 Task: Create a rule when a due date between working days from now is set on a card by anyone except me.
Action: Mouse pressed left at (896, 263)
Screenshot: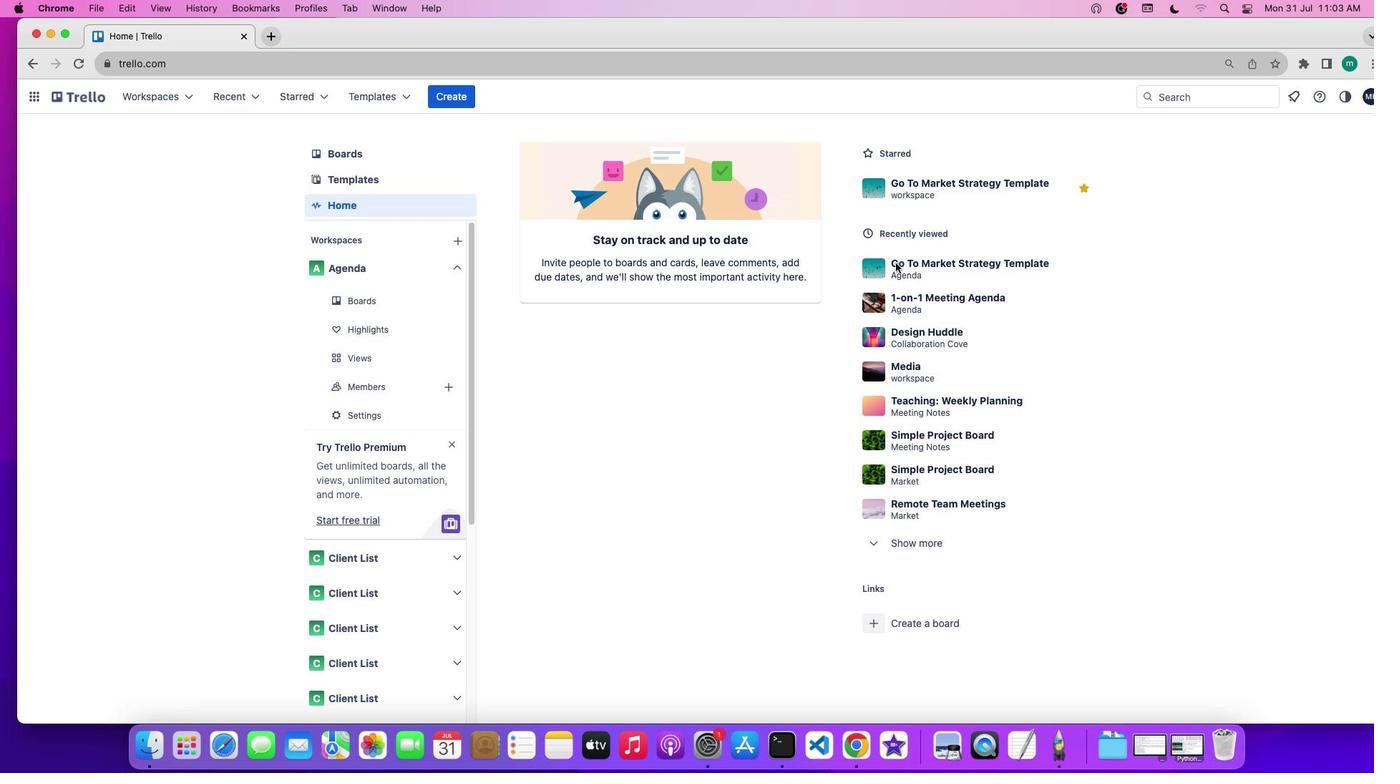
Action: Mouse pressed left at (896, 263)
Screenshot: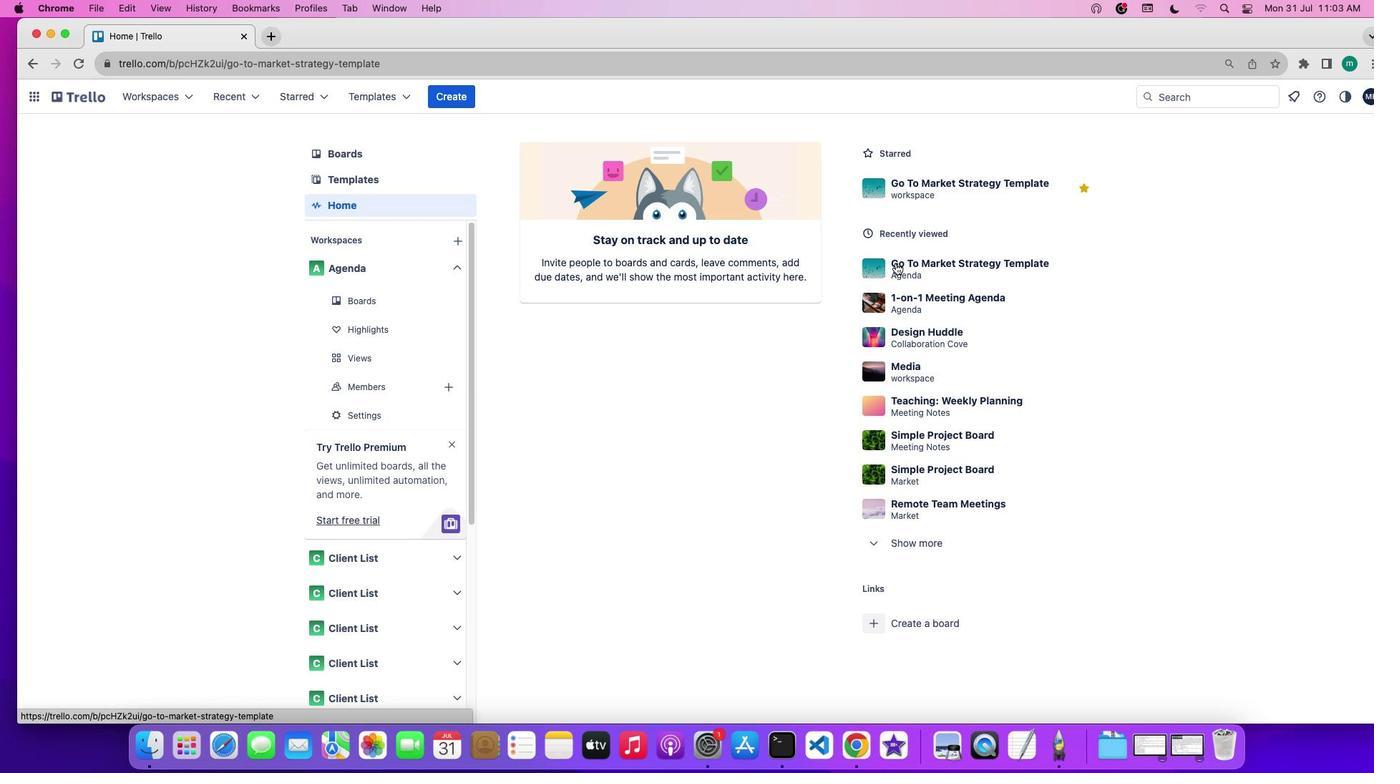 
Action: Mouse moved to (1241, 300)
Screenshot: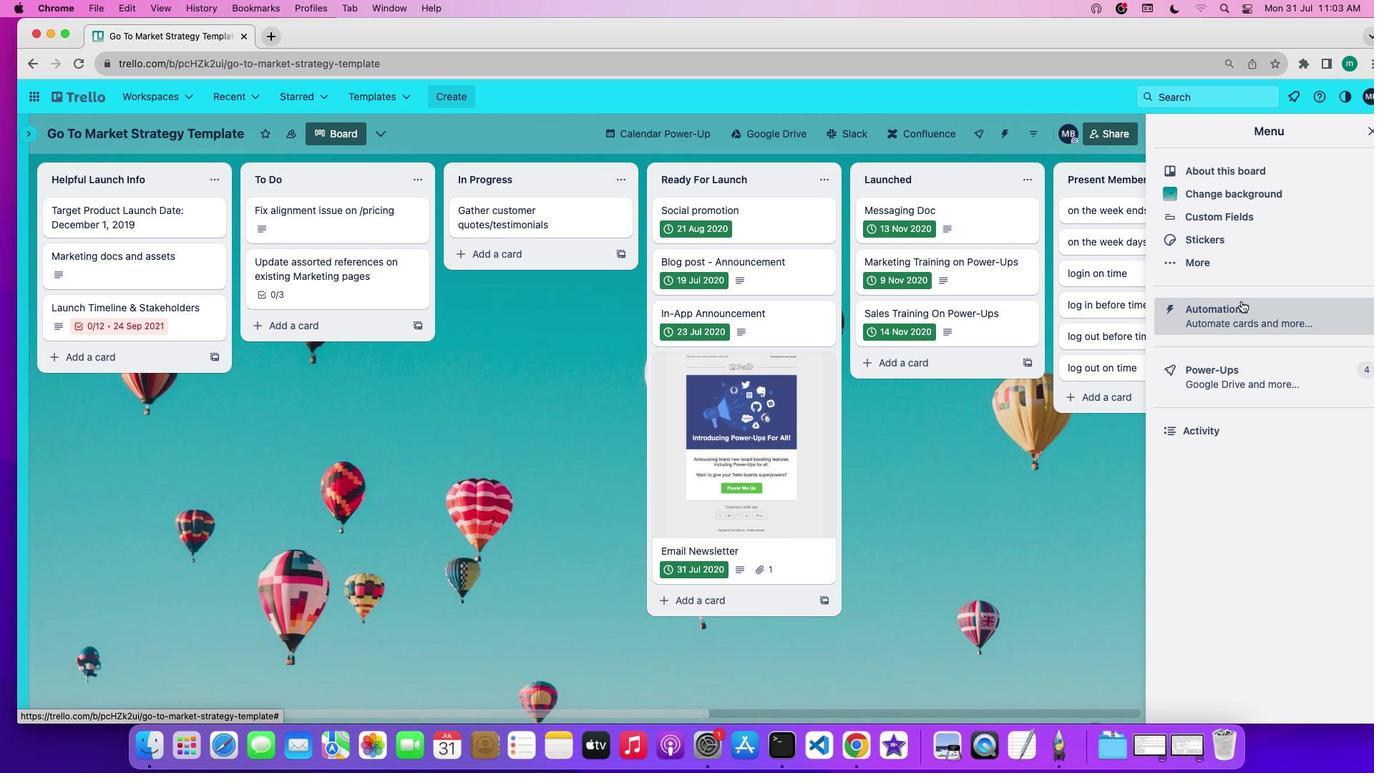 
Action: Mouse pressed left at (1241, 300)
Screenshot: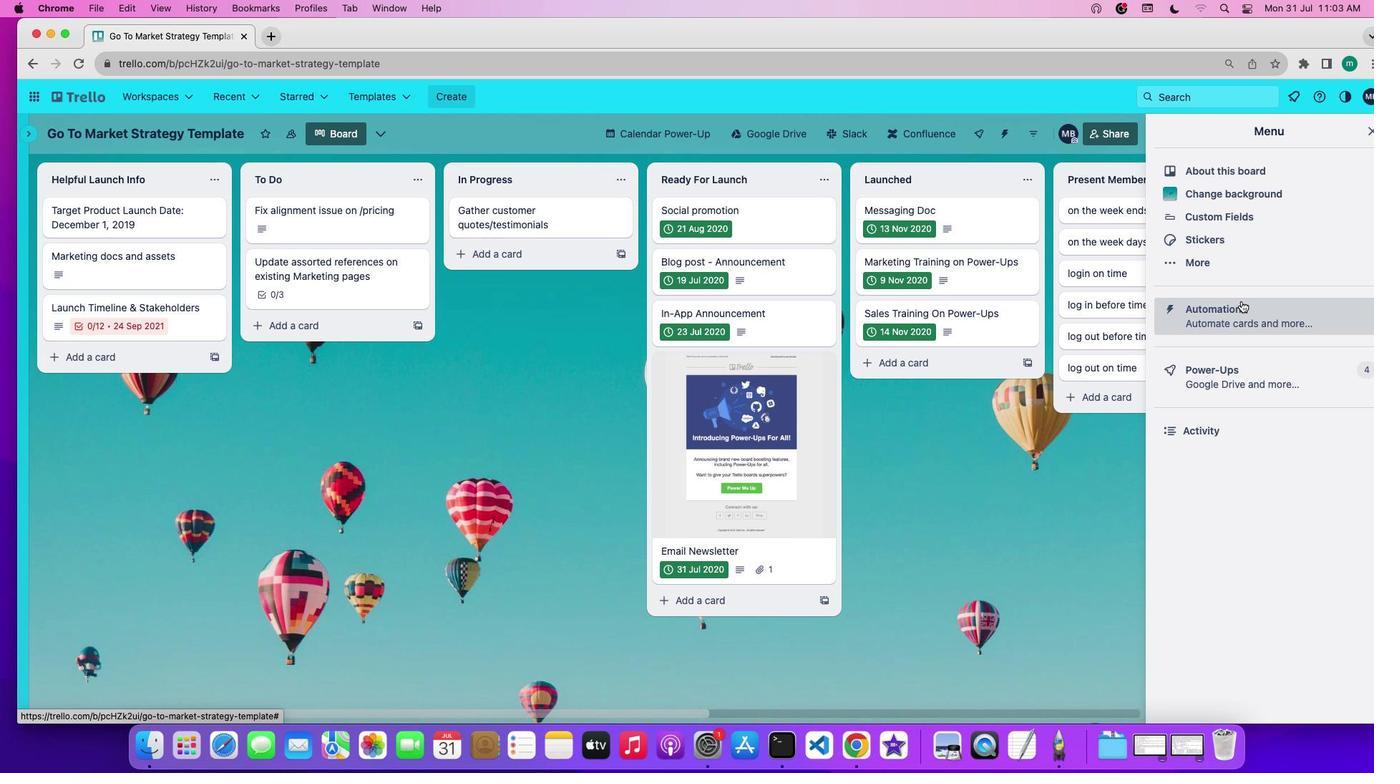 
Action: Mouse moved to (121, 269)
Screenshot: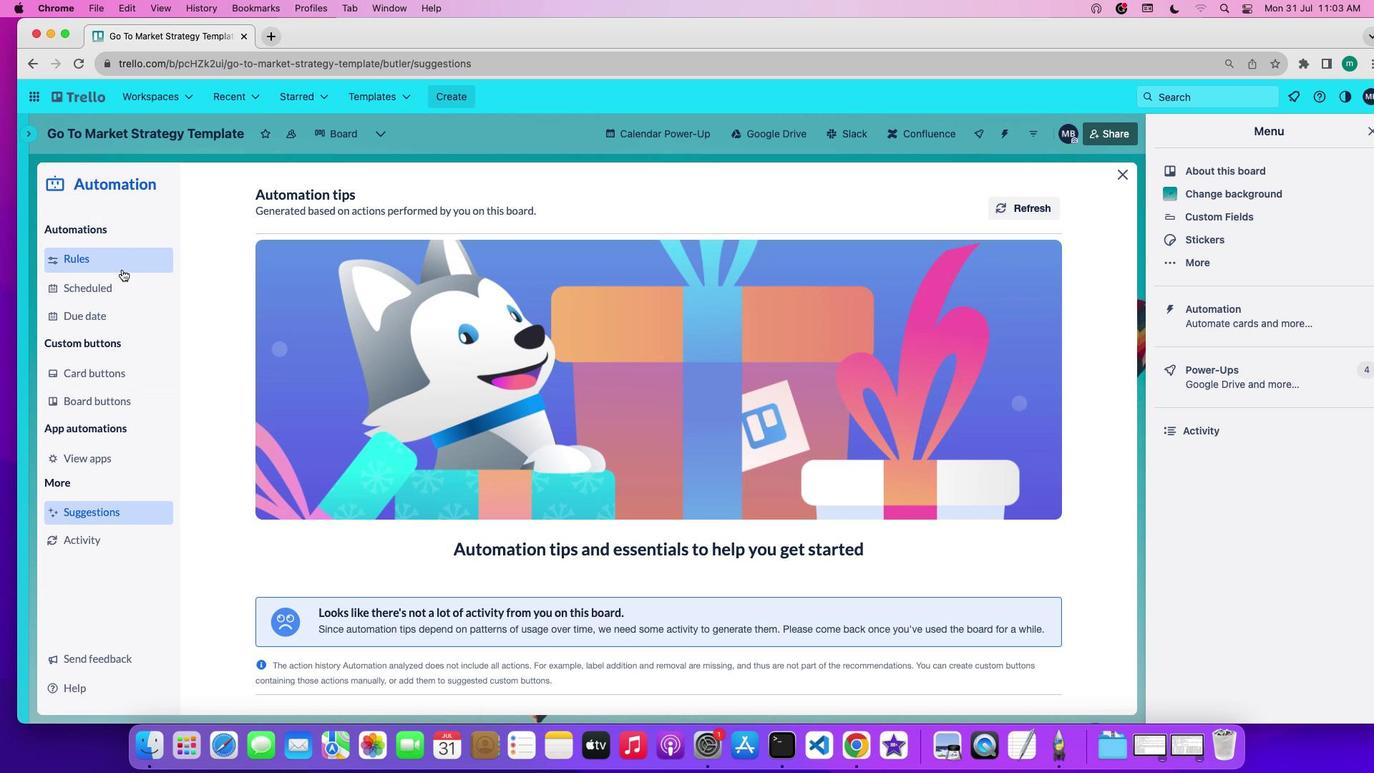
Action: Mouse pressed left at (121, 269)
Screenshot: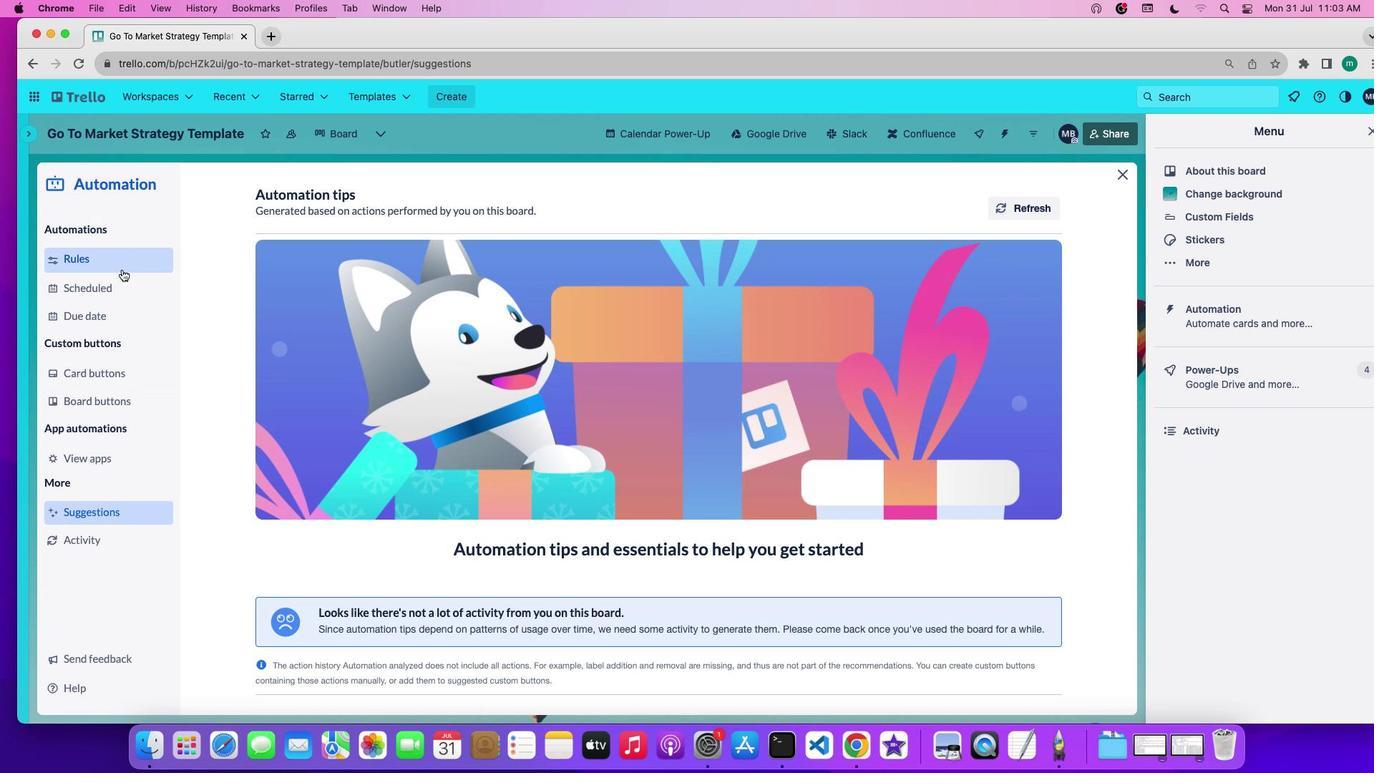 
Action: Mouse moved to (340, 506)
Screenshot: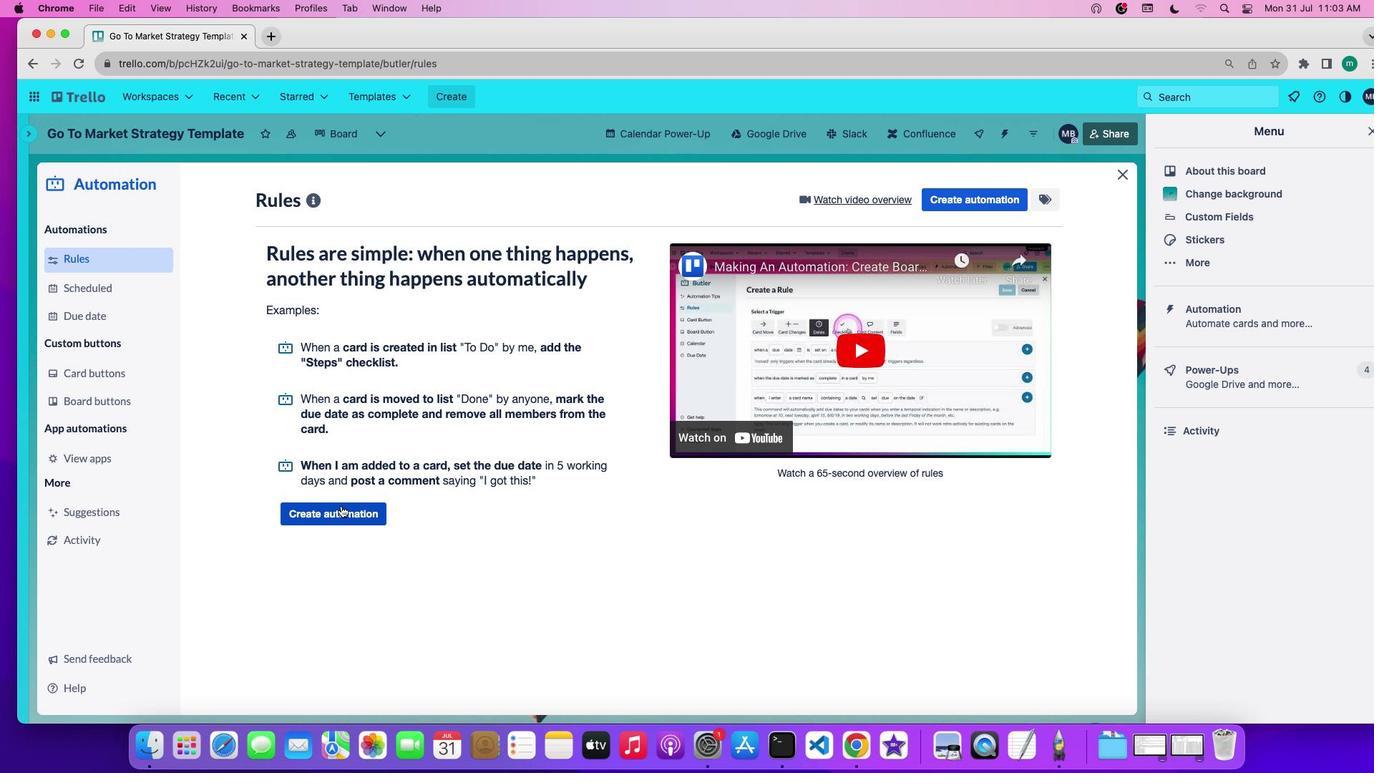 
Action: Mouse pressed left at (340, 506)
Screenshot: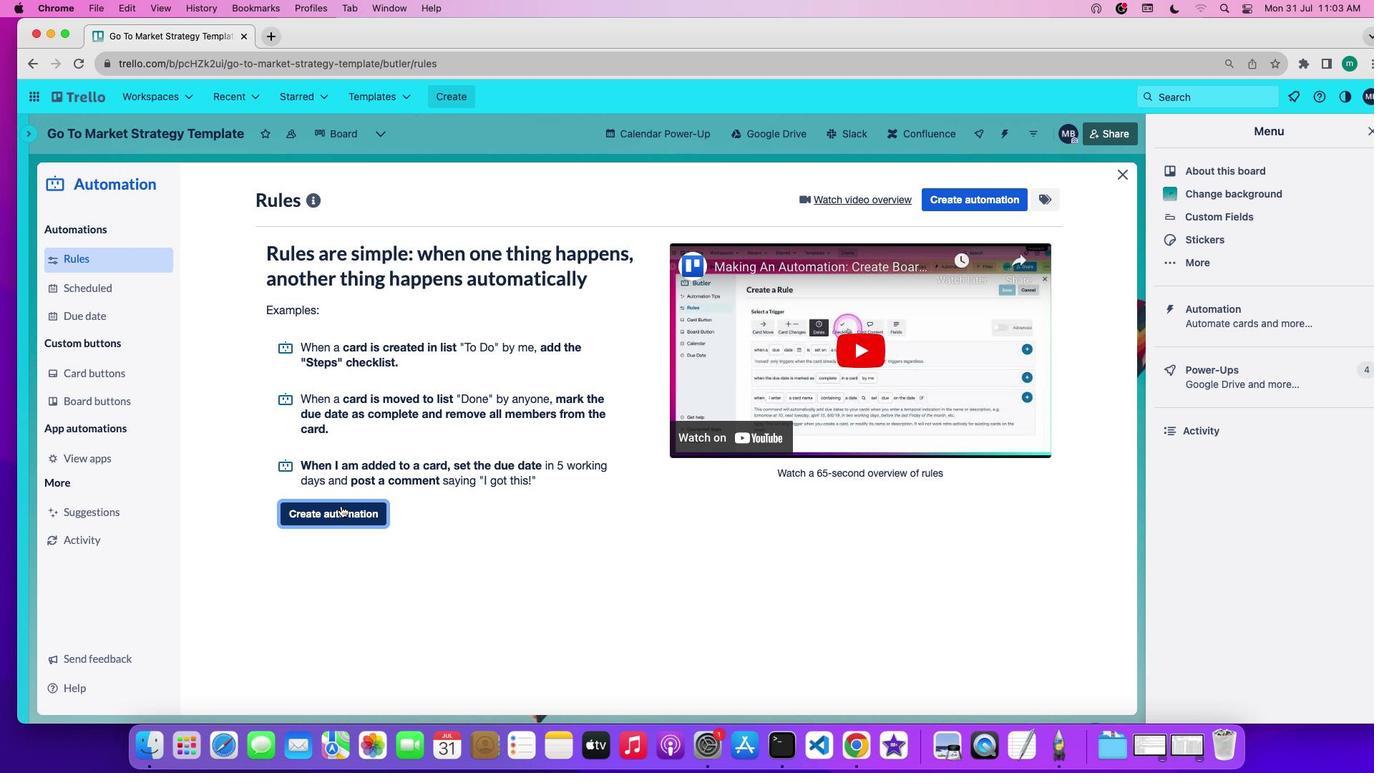
Action: Mouse moved to (670, 341)
Screenshot: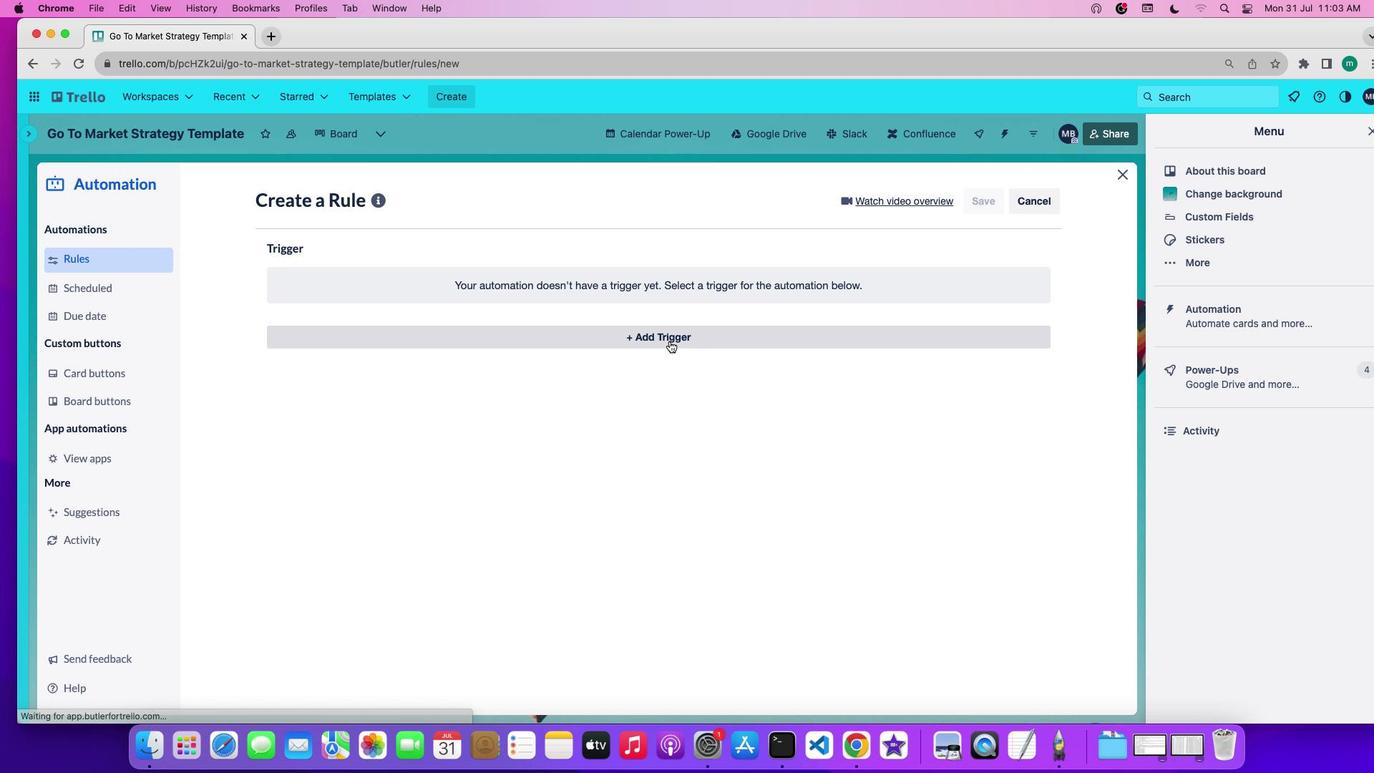 
Action: Mouse pressed left at (670, 341)
Screenshot: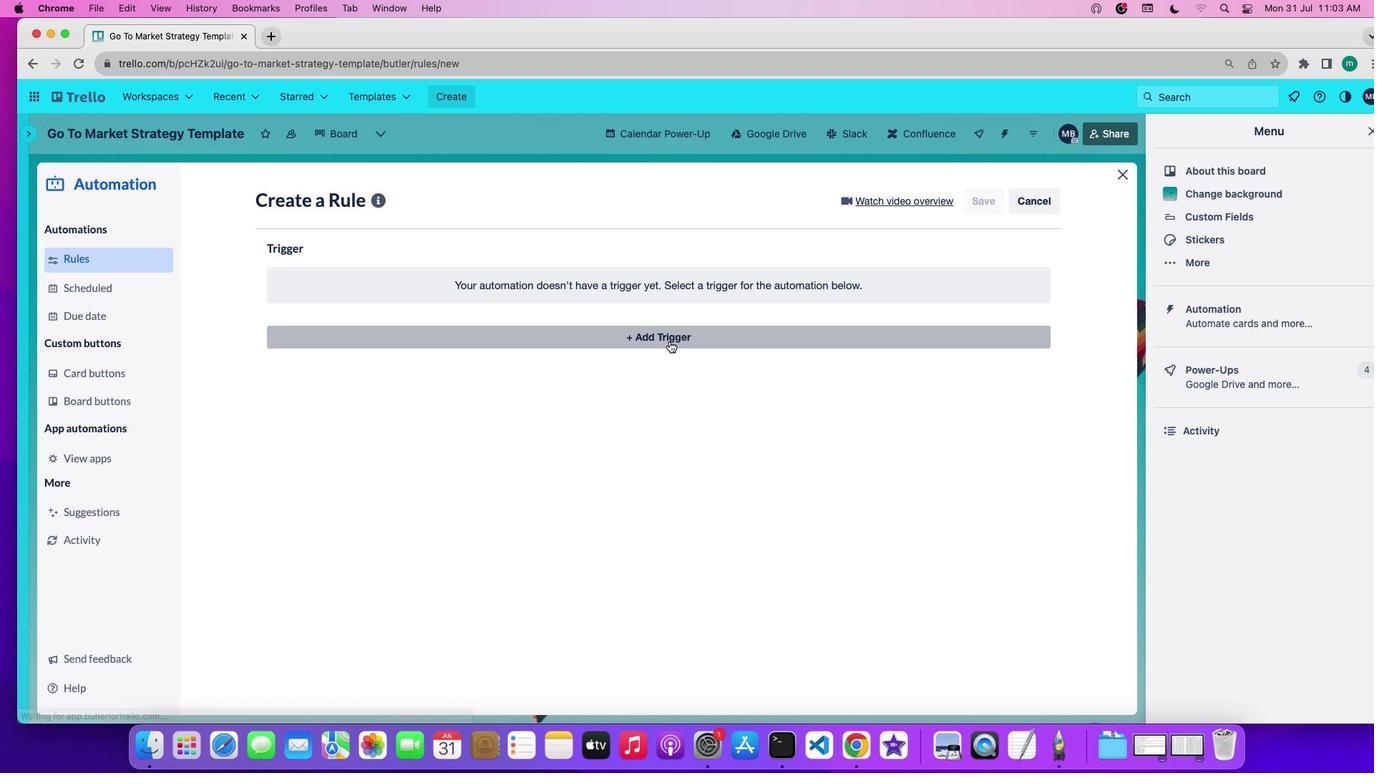 
Action: Mouse moved to (427, 382)
Screenshot: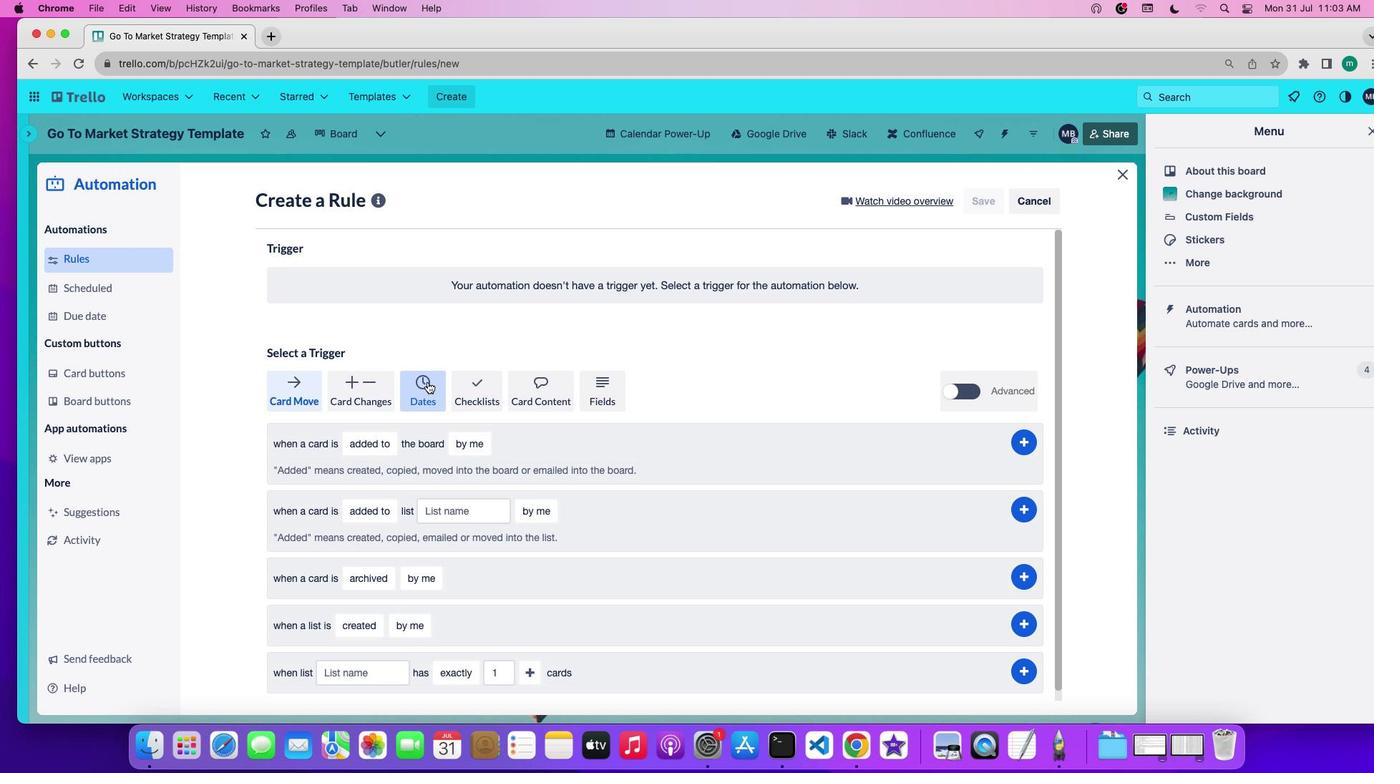 
Action: Mouse pressed left at (427, 382)
Screenshot: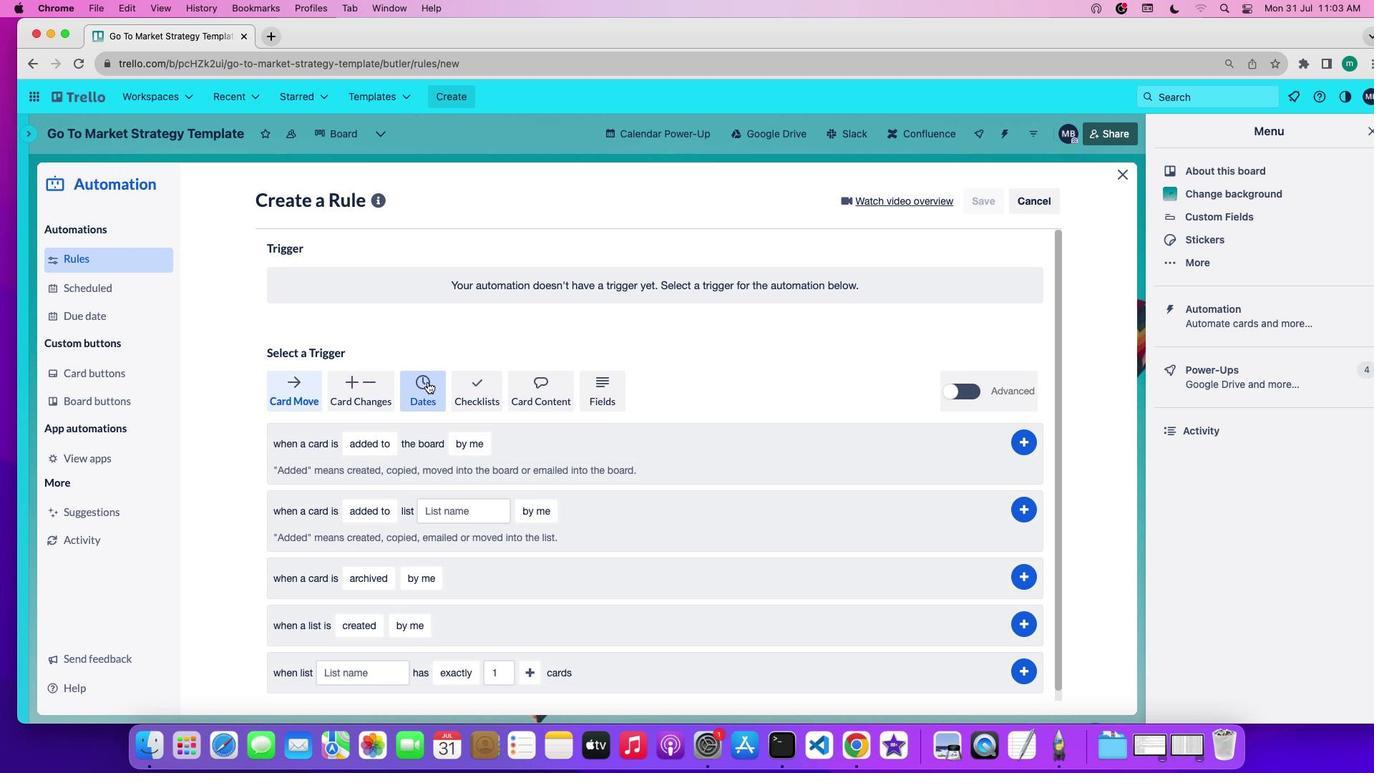
Action: Mouse moved to (327, 440)
Screenshot: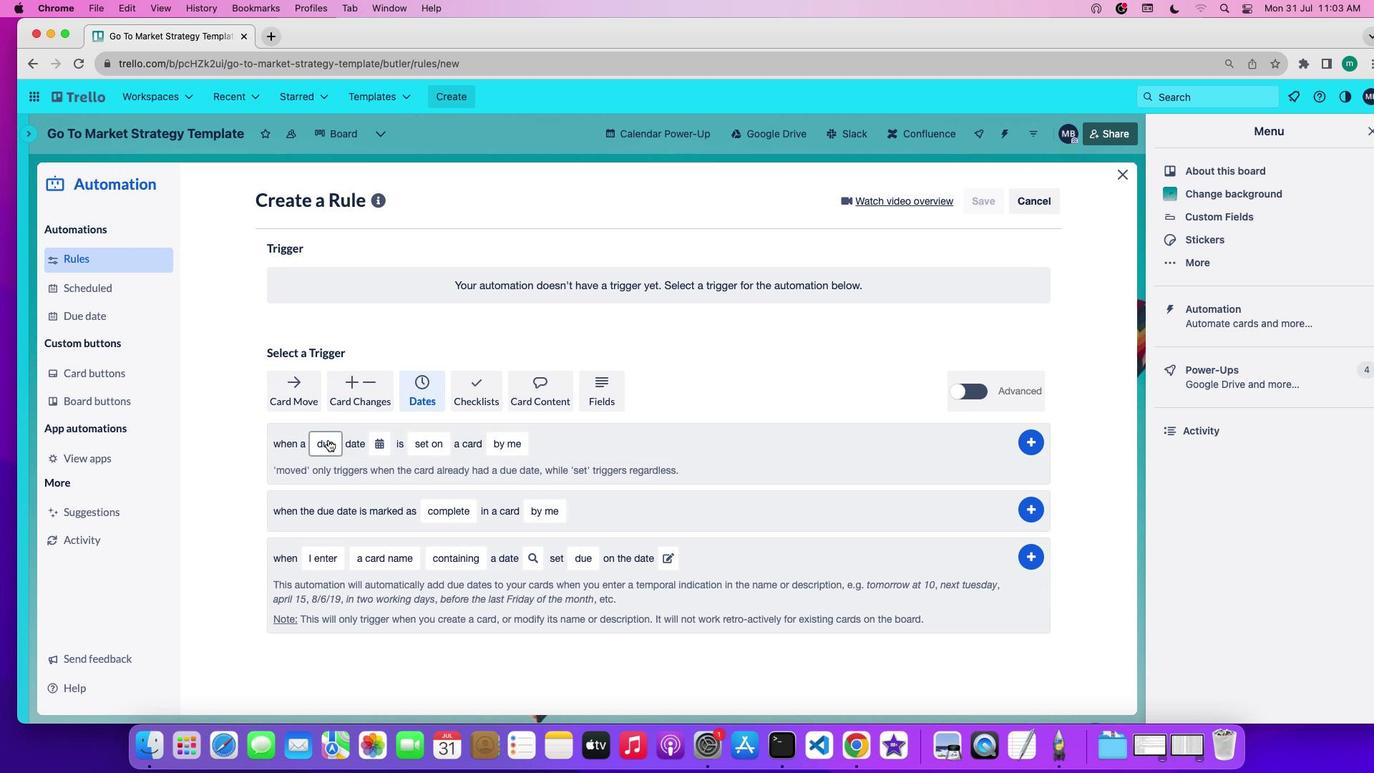 
Action: Mouse pressed left at (327, 440)
Screenshot: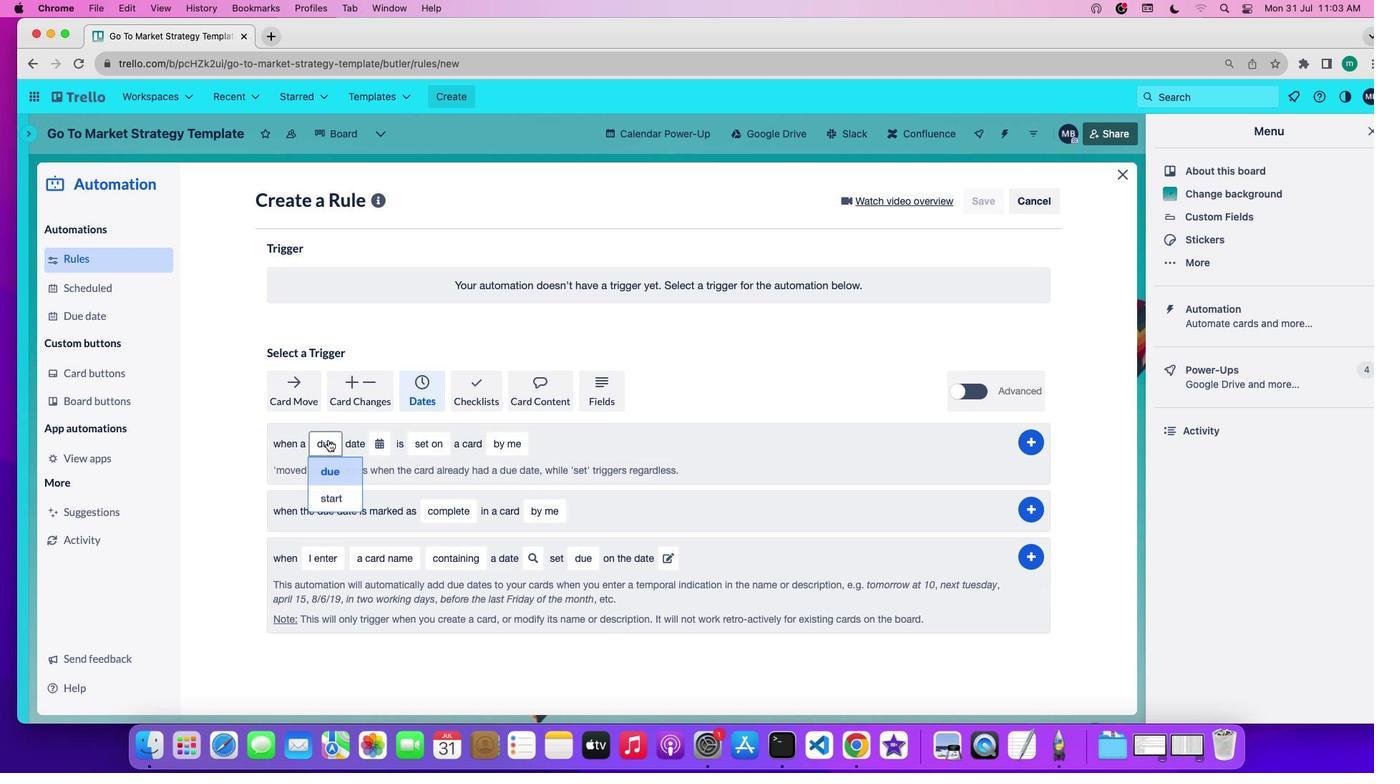 
Action: Mouse moved to (328, 473)
Screenshot: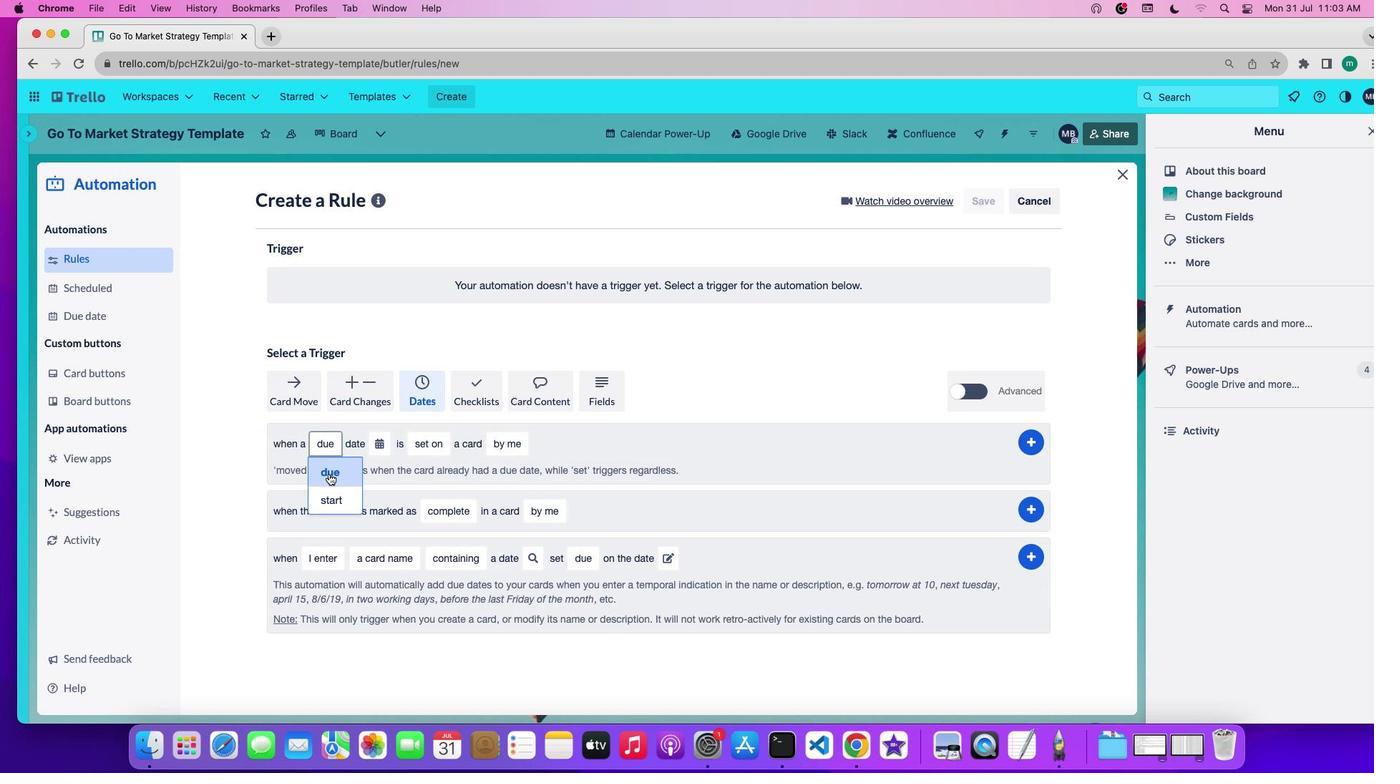 
Action: Mouse pressed left at (328, 473)
Screenshot: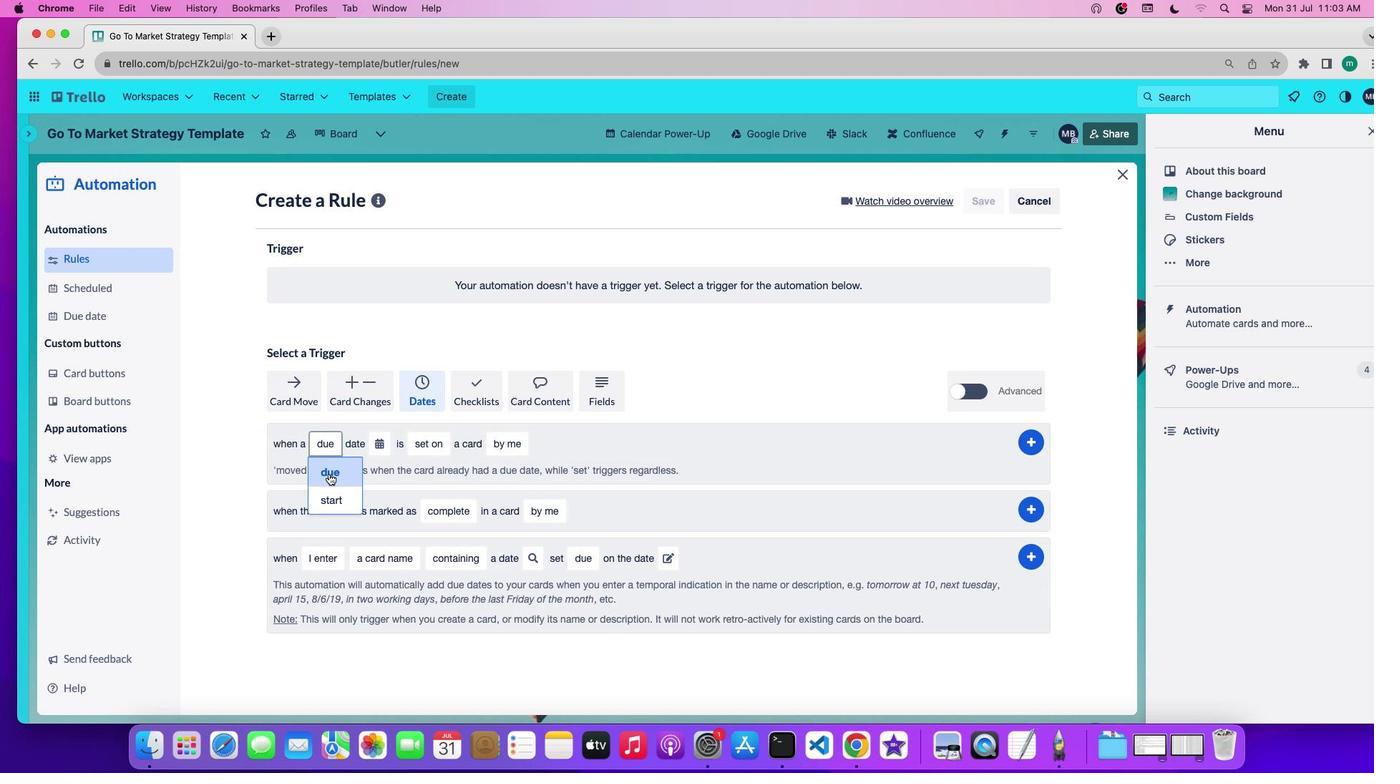 
Action: Mouse moved to (374, 446)
Screenshot: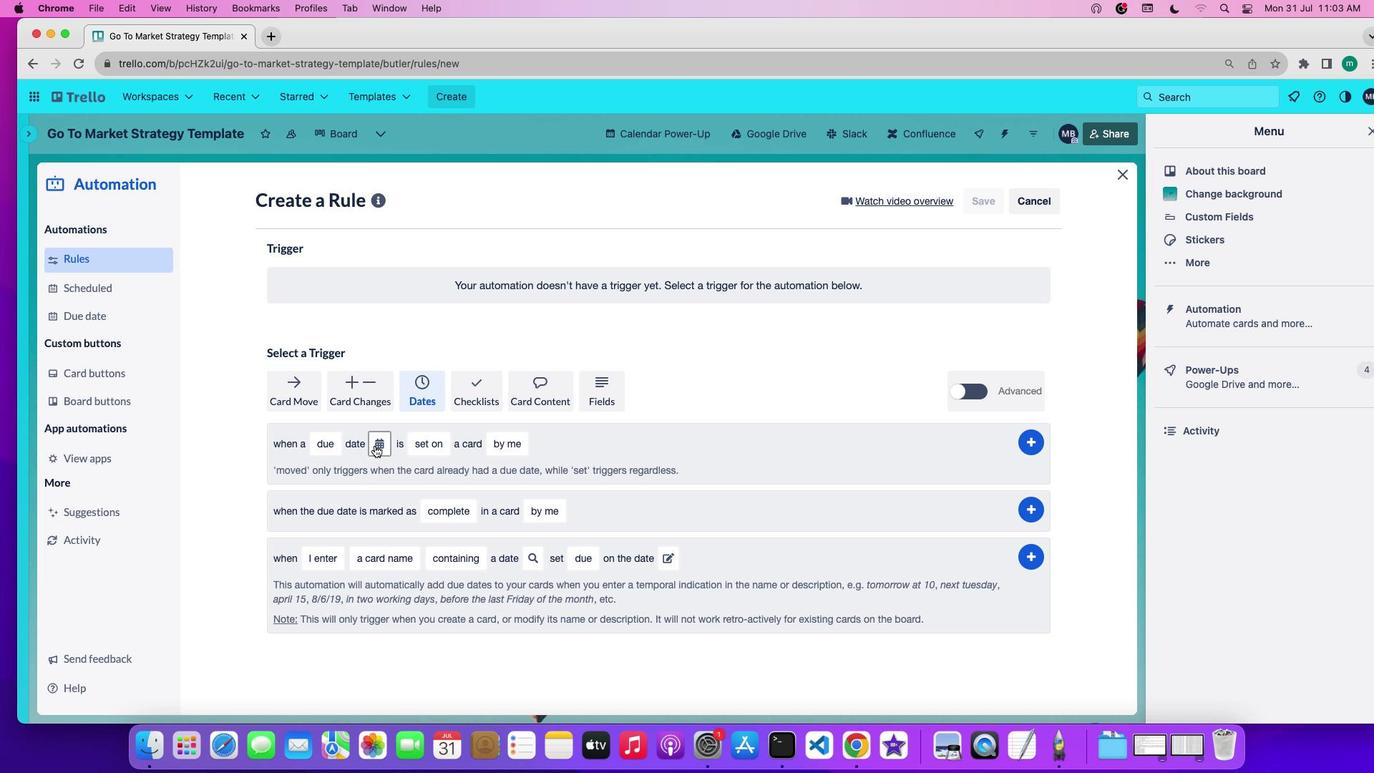
Action: Mouse pressed left at (374, 446)
Screenshot: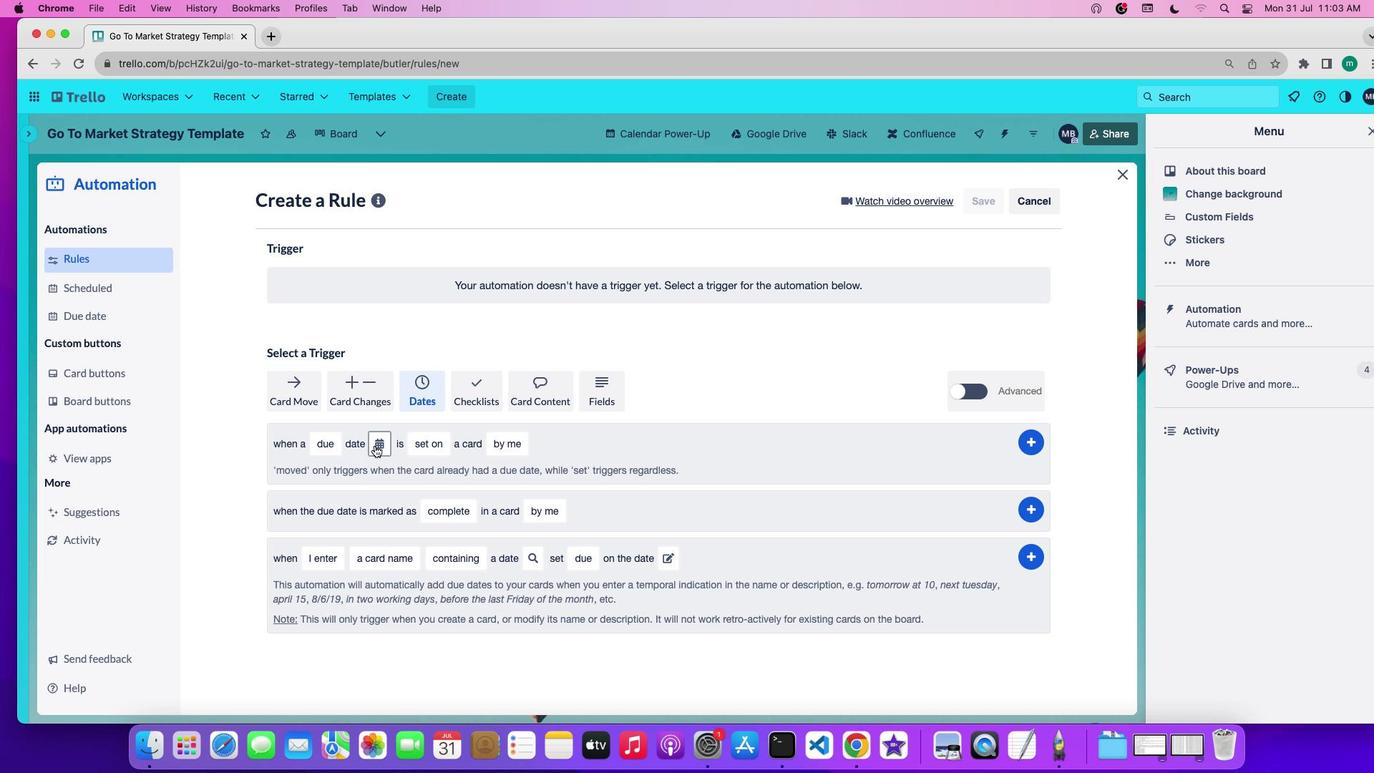 
Action: Mouse moved to (415, 637)
Screenshot: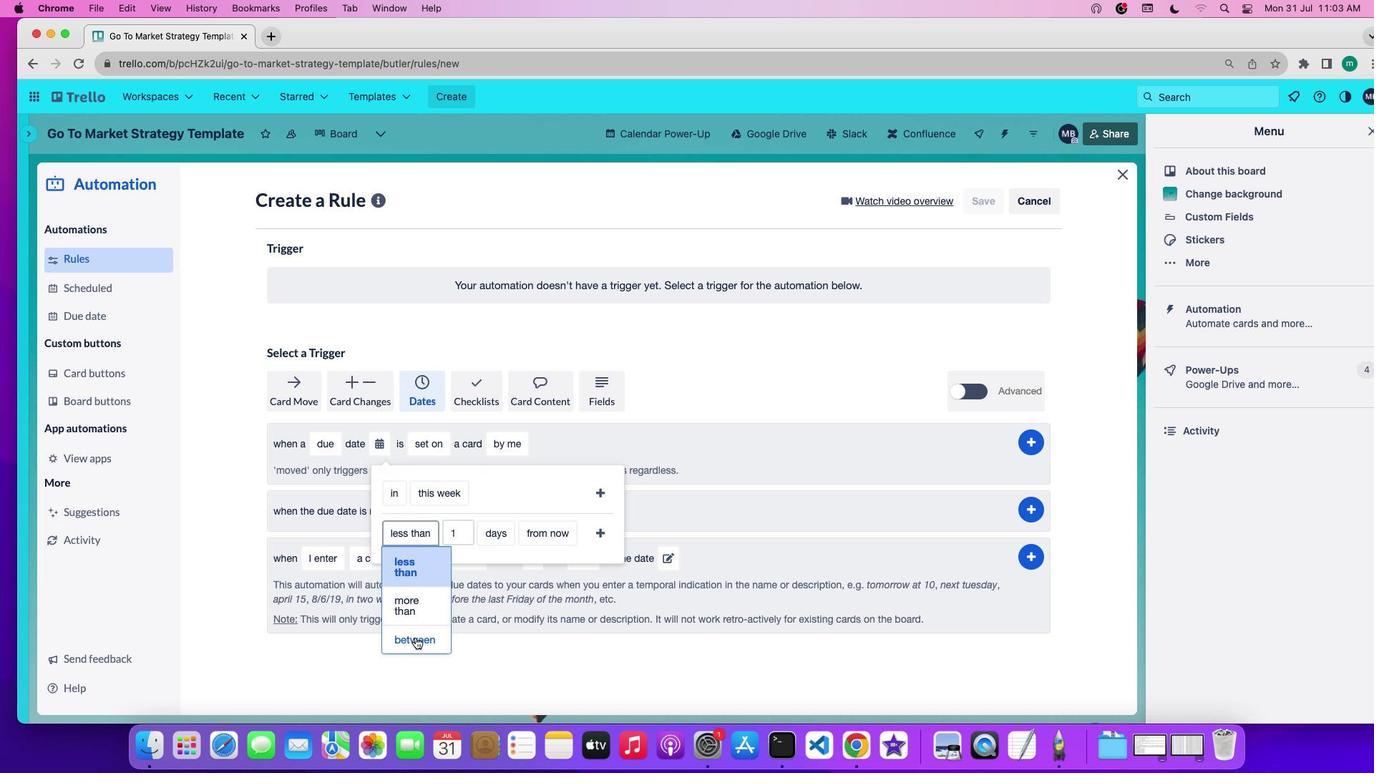 
Action: Mouse pressed left at (415, 637)
Screenshot: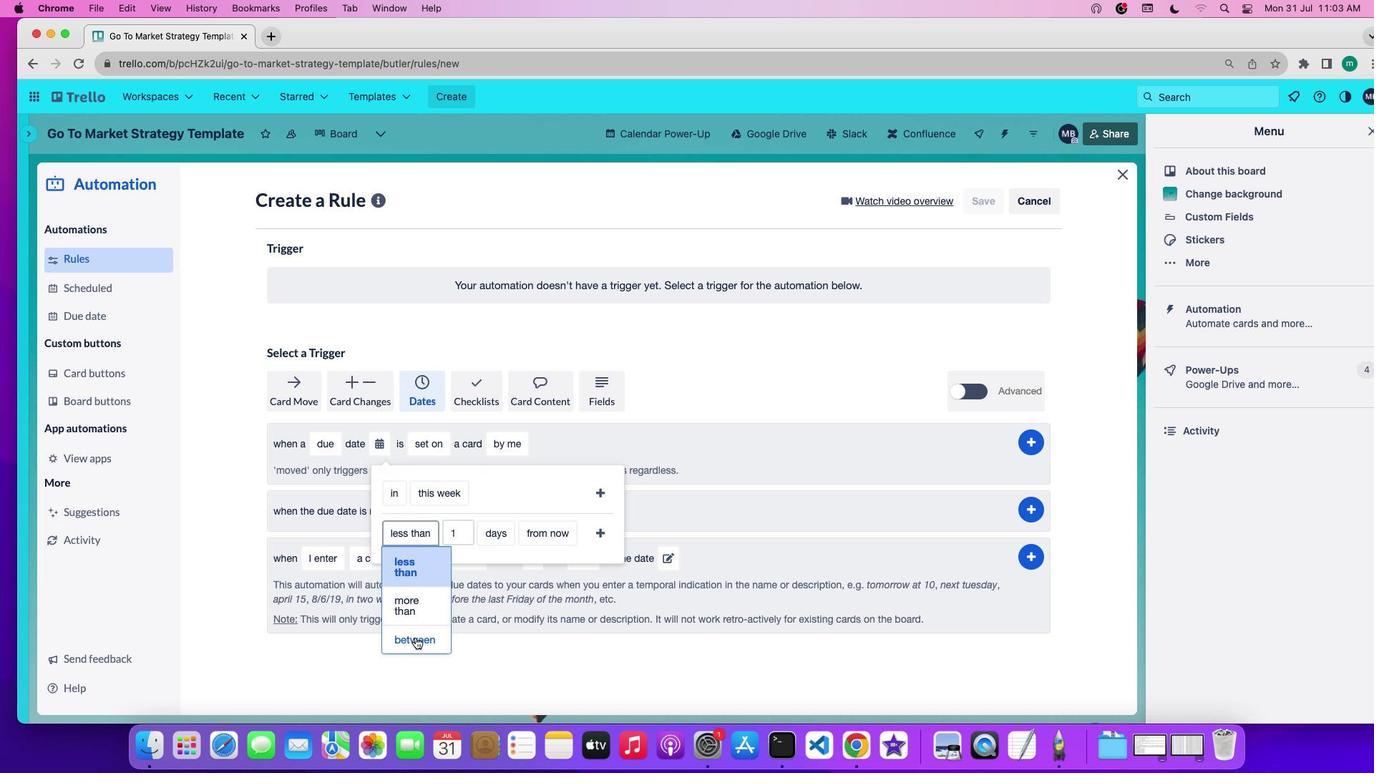 
Action: Mouse moved to (463, 531)
Screenshot: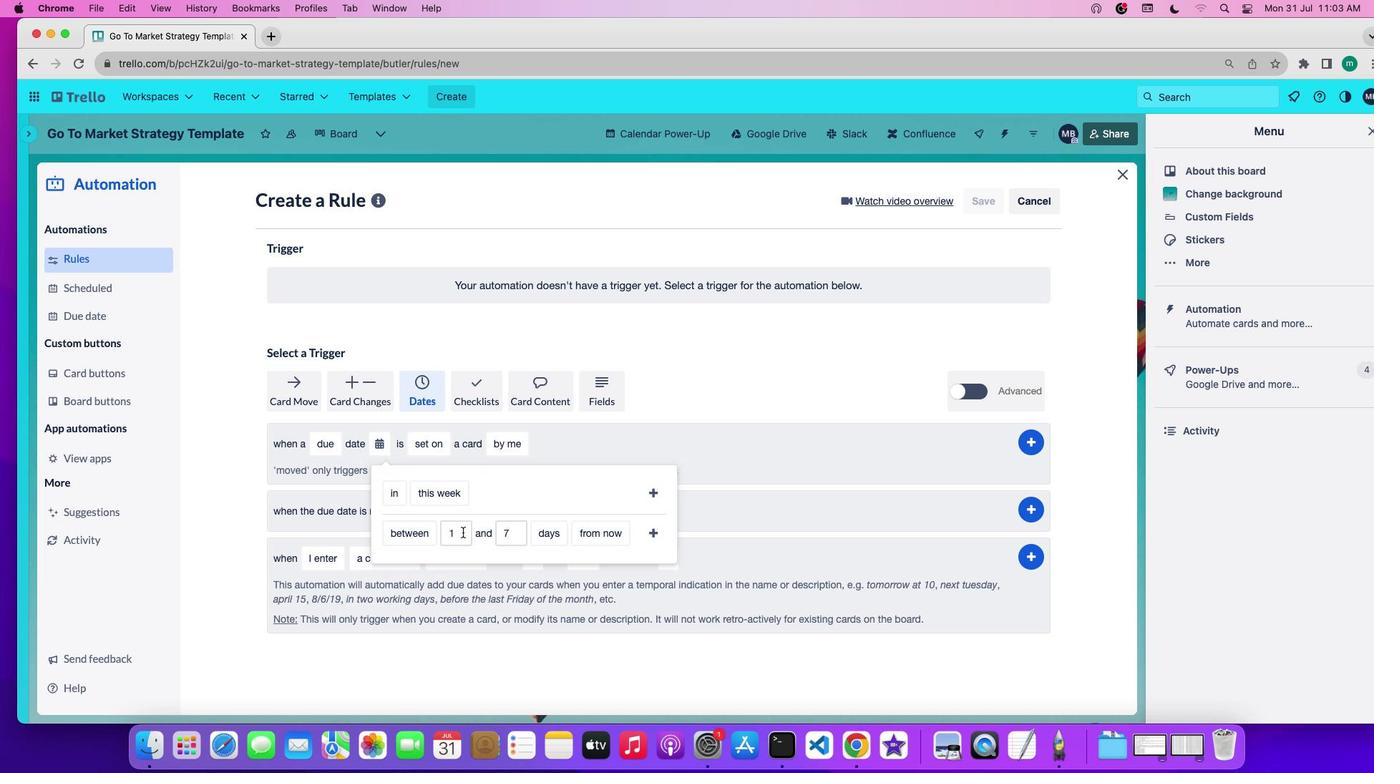 
Action: Mouse pressed left at (463, 531)
Screenshot: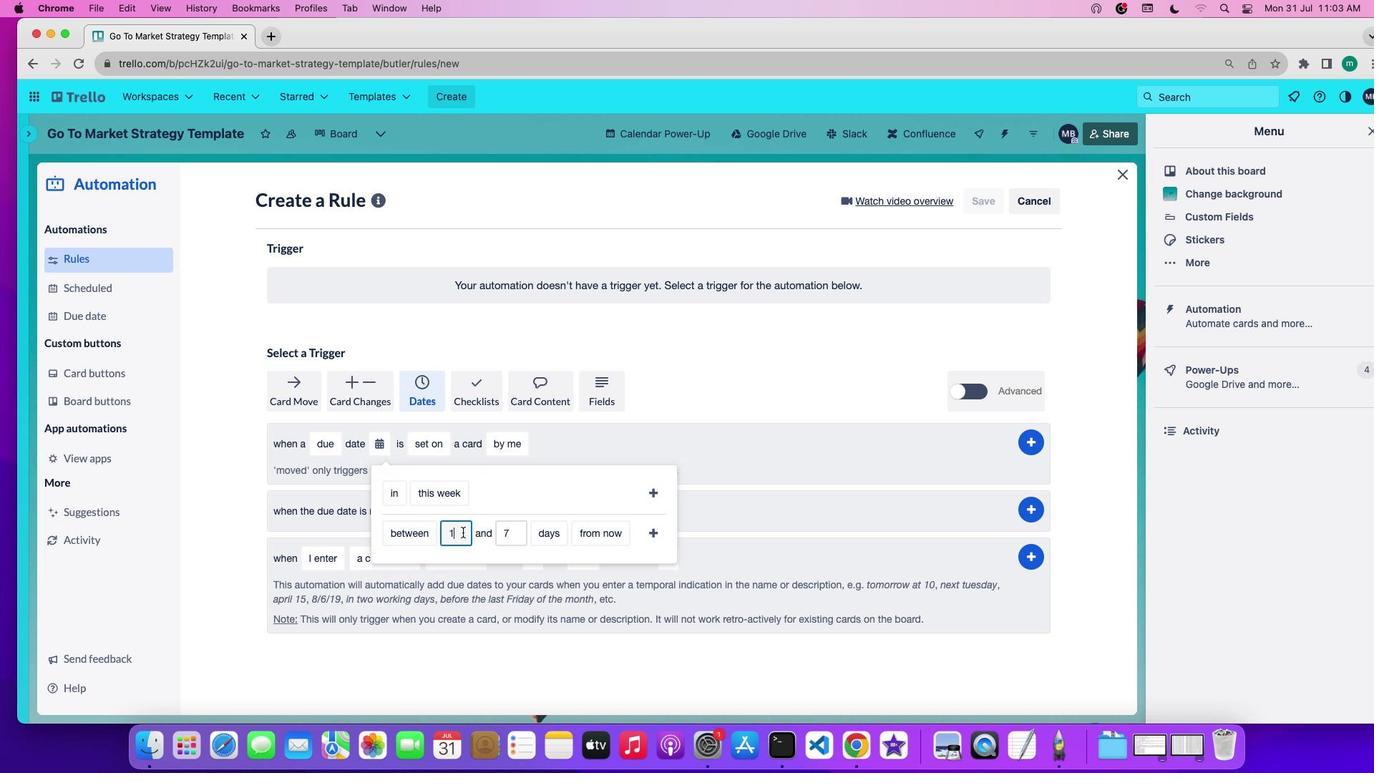 
Action: Key pressed Key.backspace'2'
Screenshot: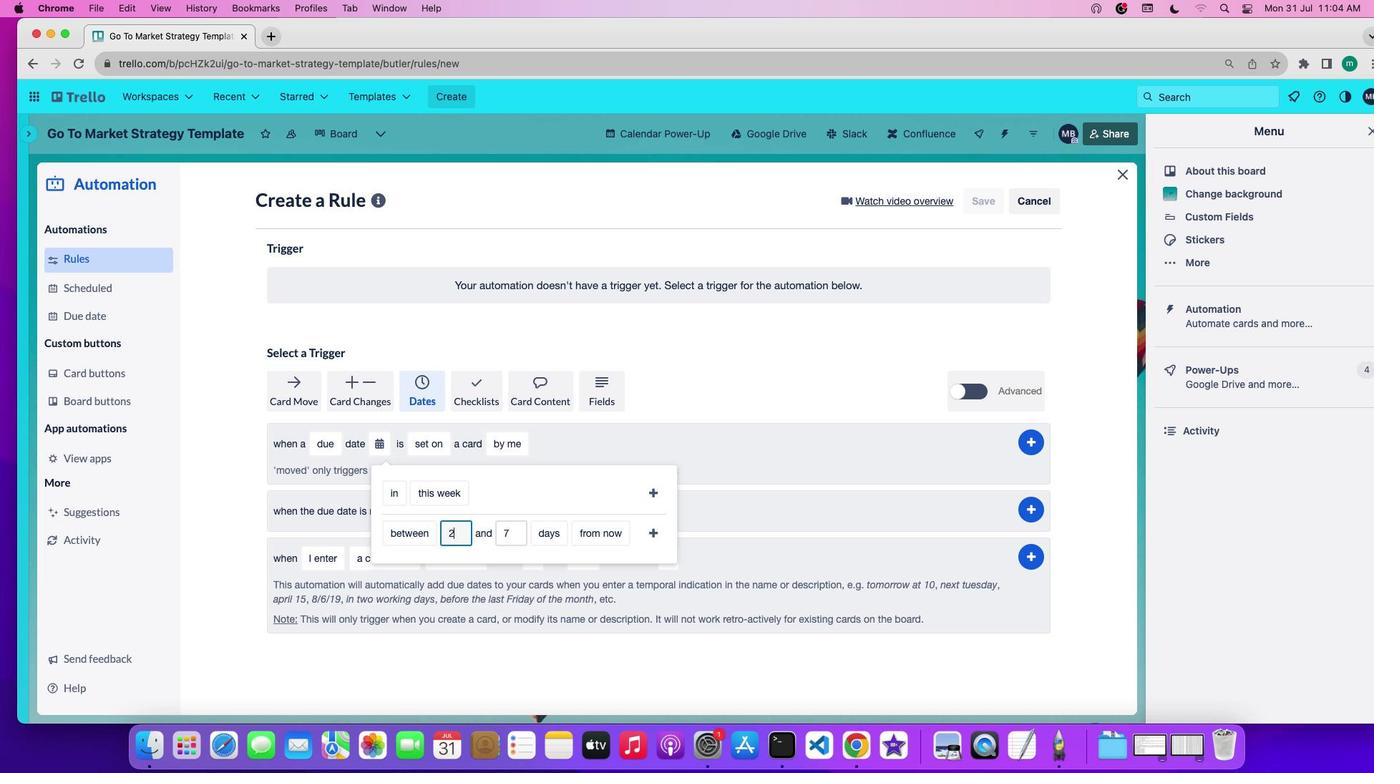 
Action: Mouse moved to (519, 531)
Screenshot: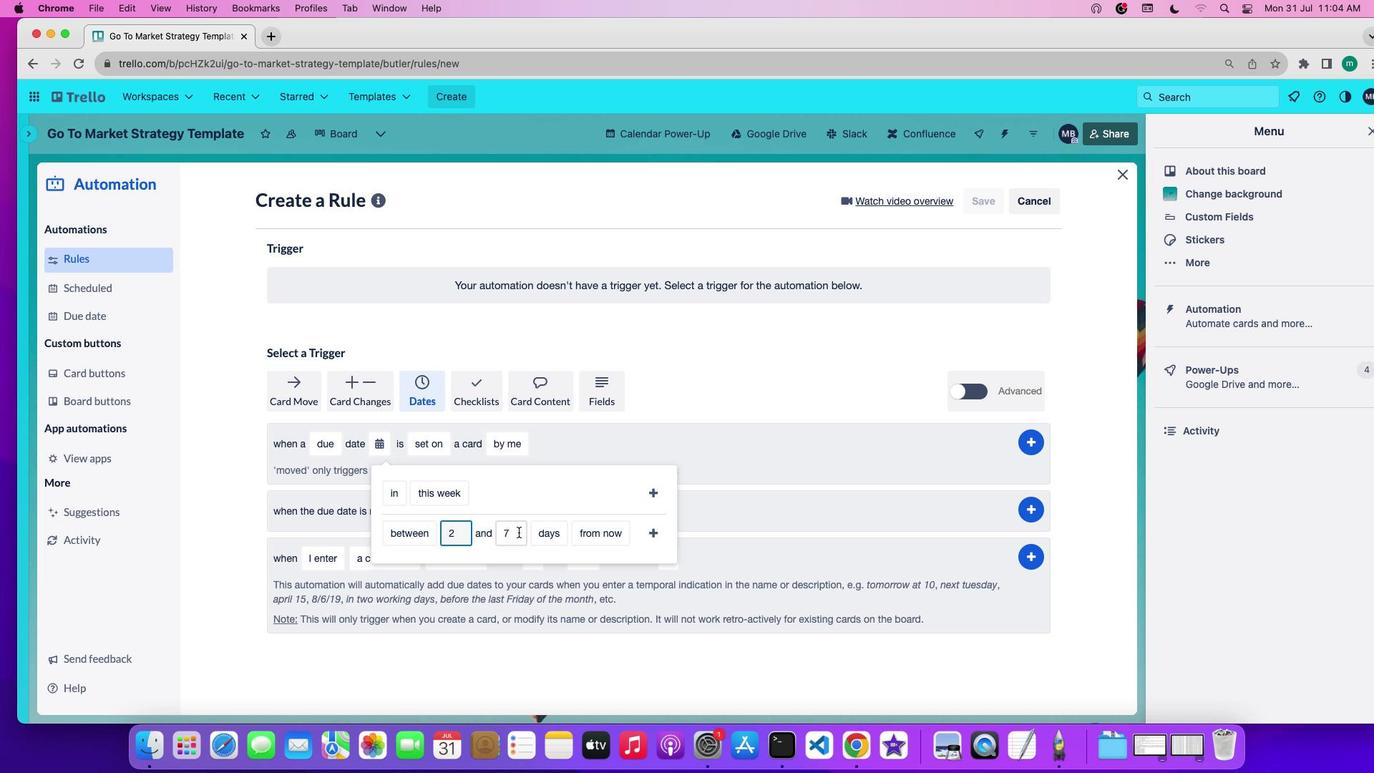 
Action: Mouse pressed left at (519, 531)
Screenshot: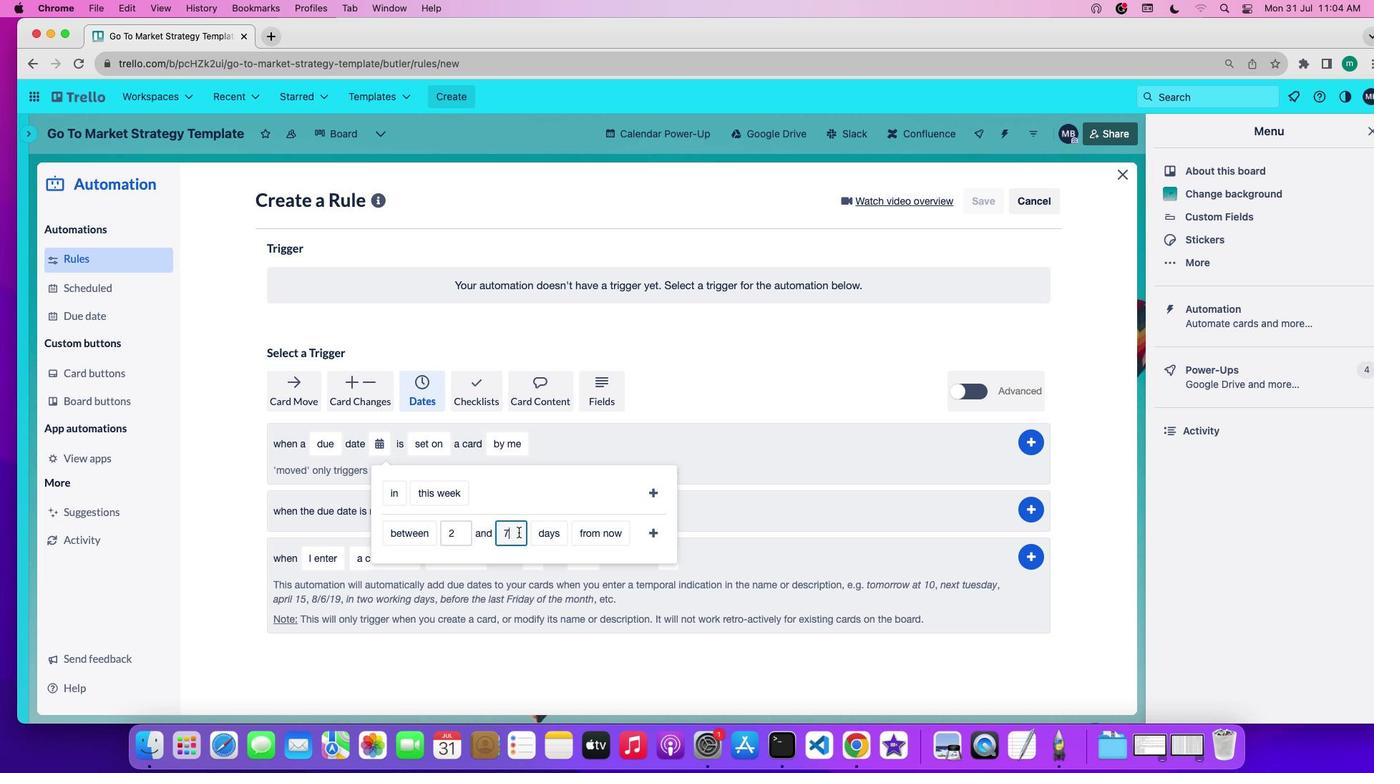 
Action: Key pressed Key.backspace'8'
Screenshot: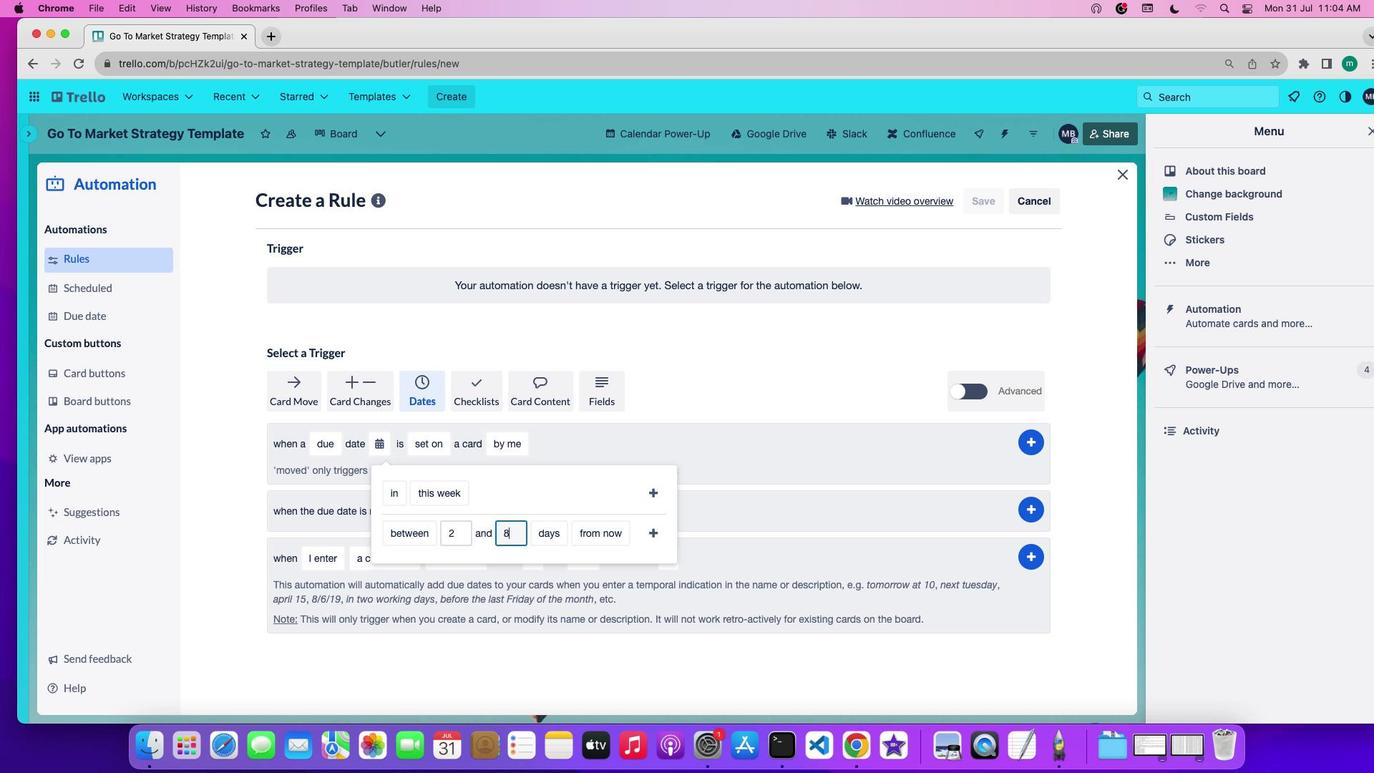 
Action: Mouse moved to (605, 529)
Screenshot: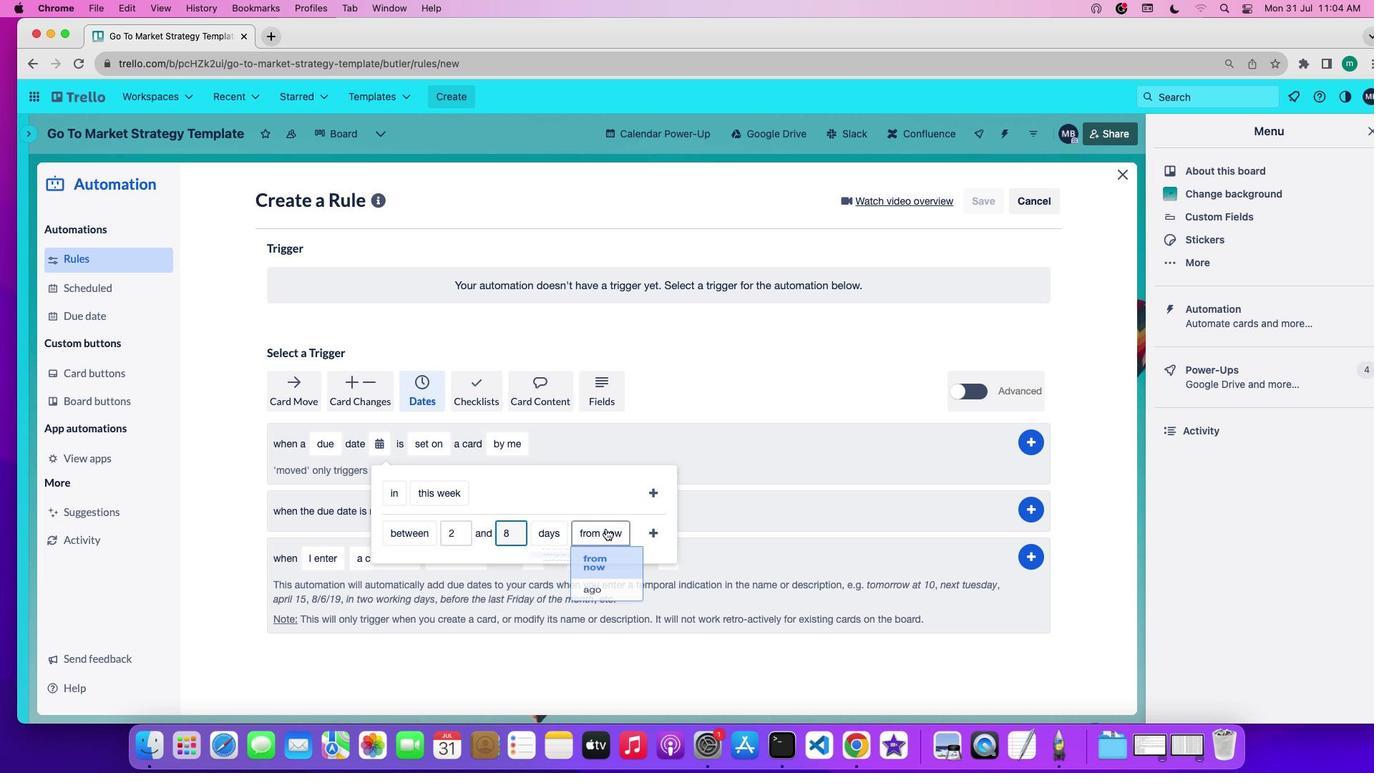
Action: Mouse pressed left at (605, 529)
Screenshot: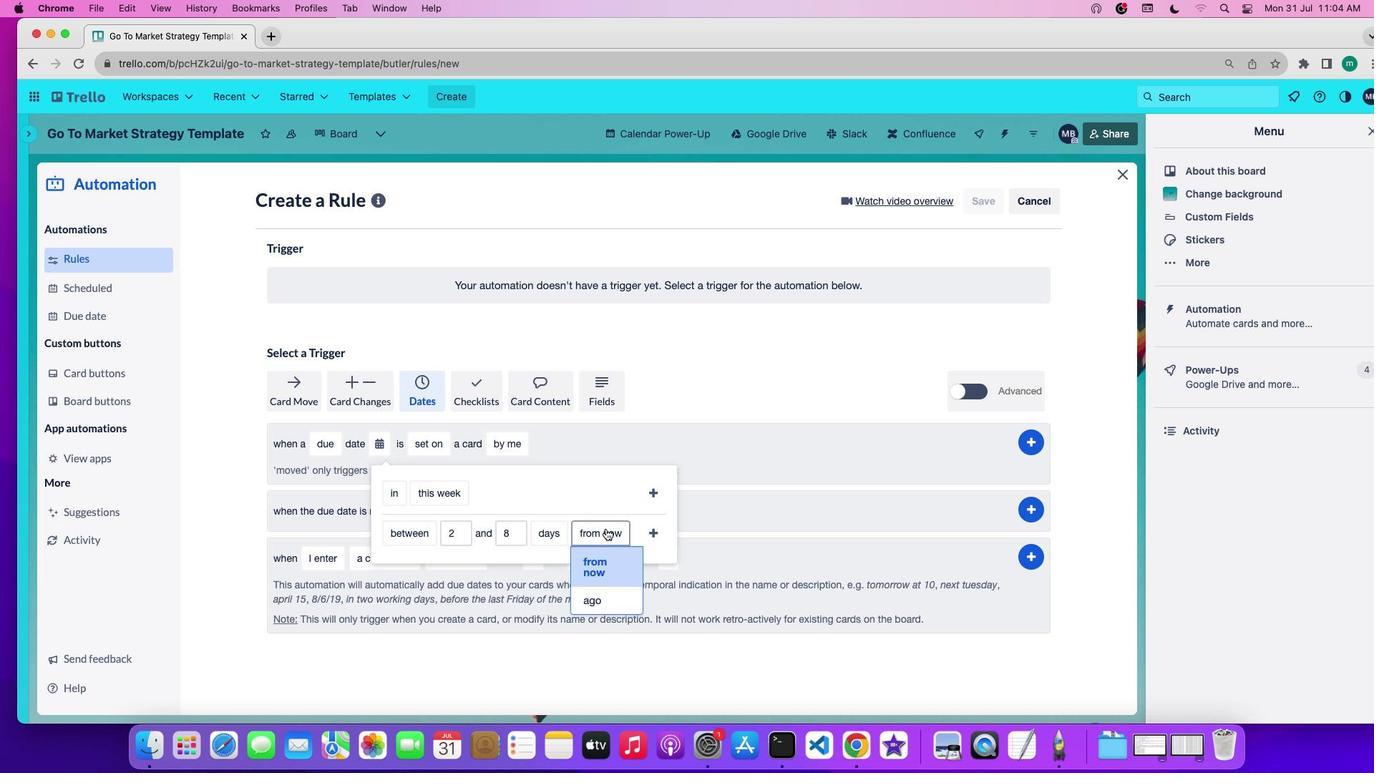 
Action: Mouse moved to (609, 584)
Screenshot: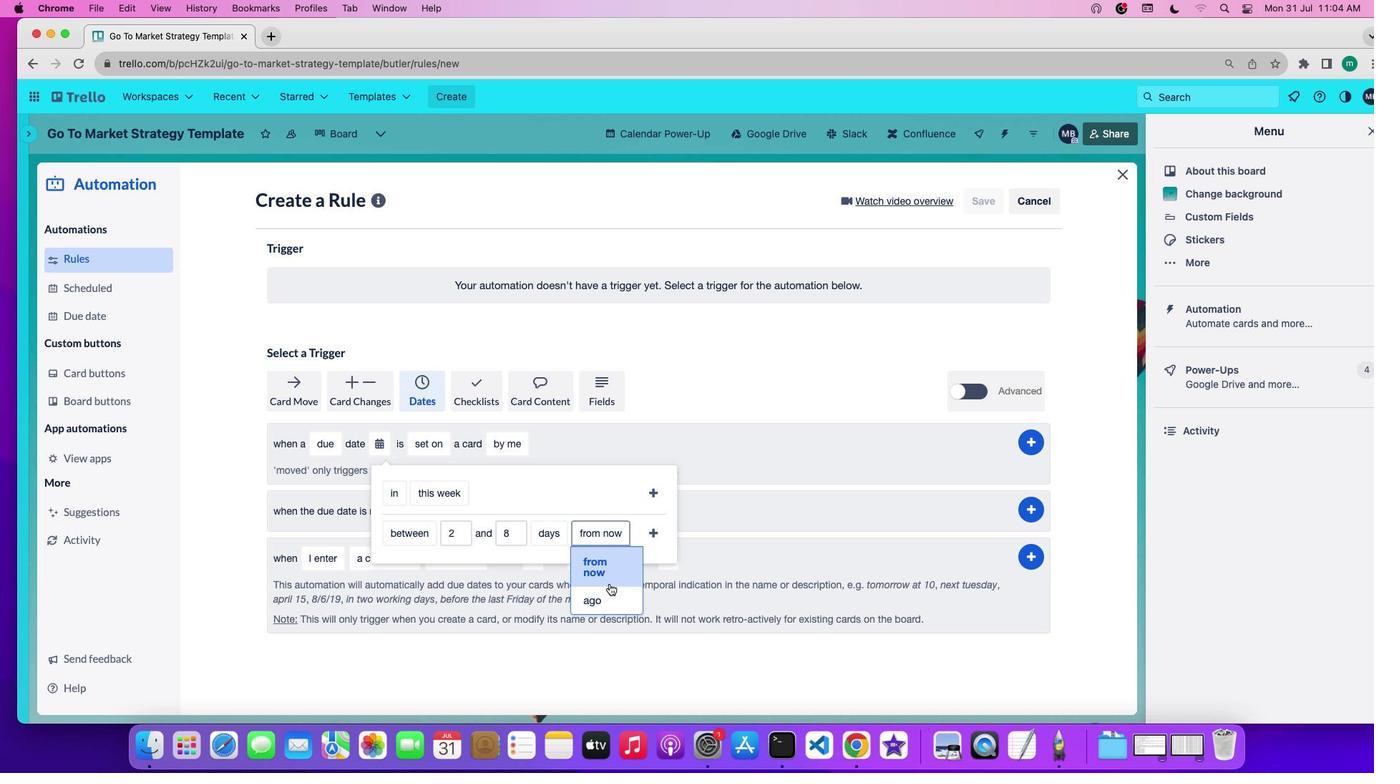
Action: Mouse pressed left at (609, 584)
Screenshot: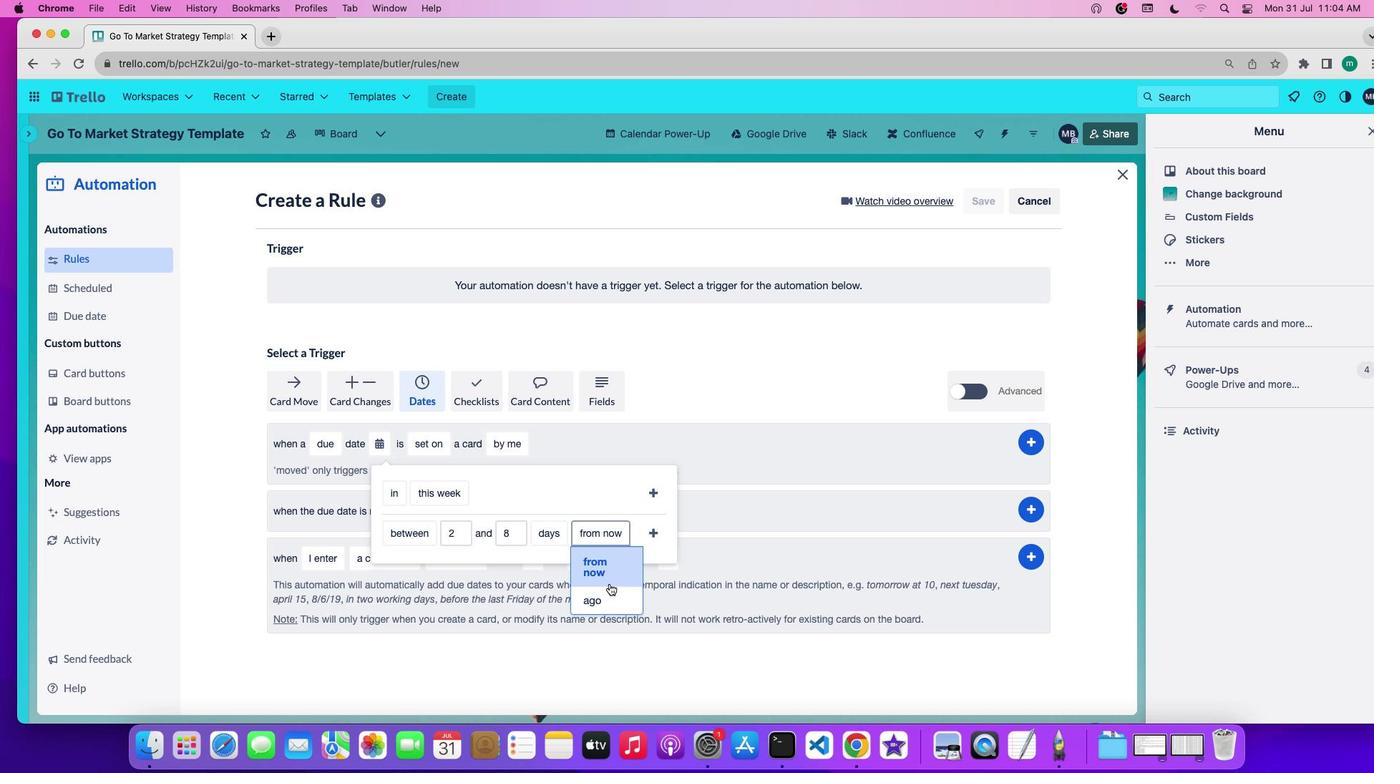 
Action: Mouse moved to (655, 534)
Screenshot: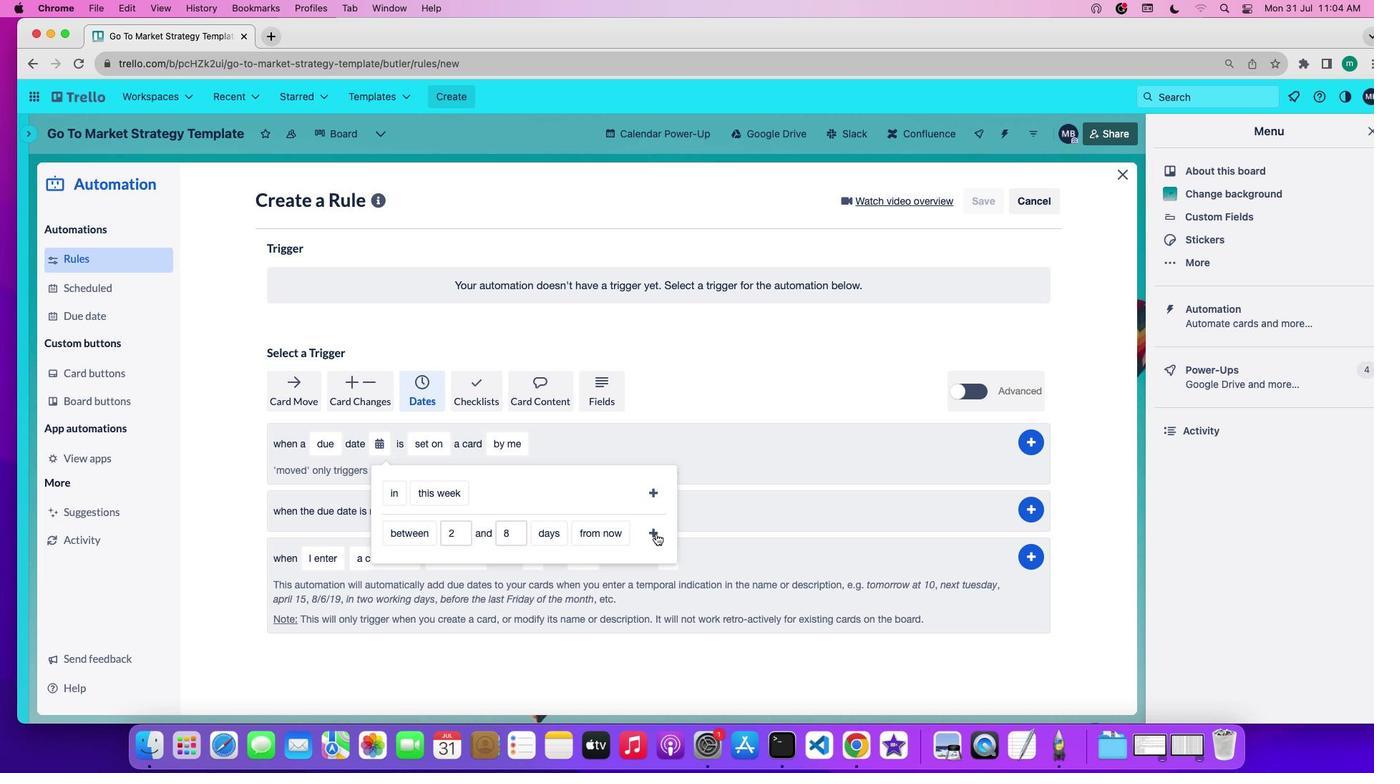 
Action: Mouse pressed left at (655, 534)
Screenshot: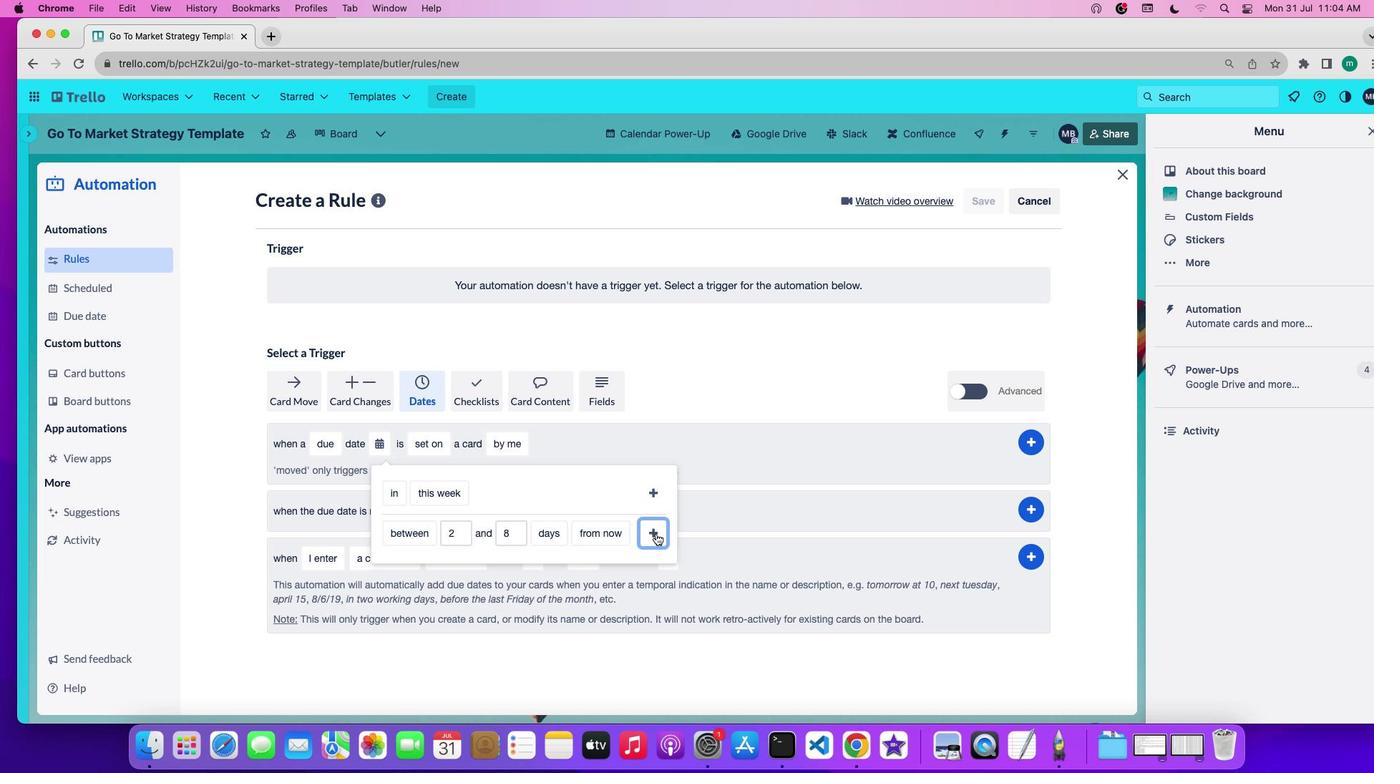 
Action: Mouse moved to (582, 446)
Screenshot: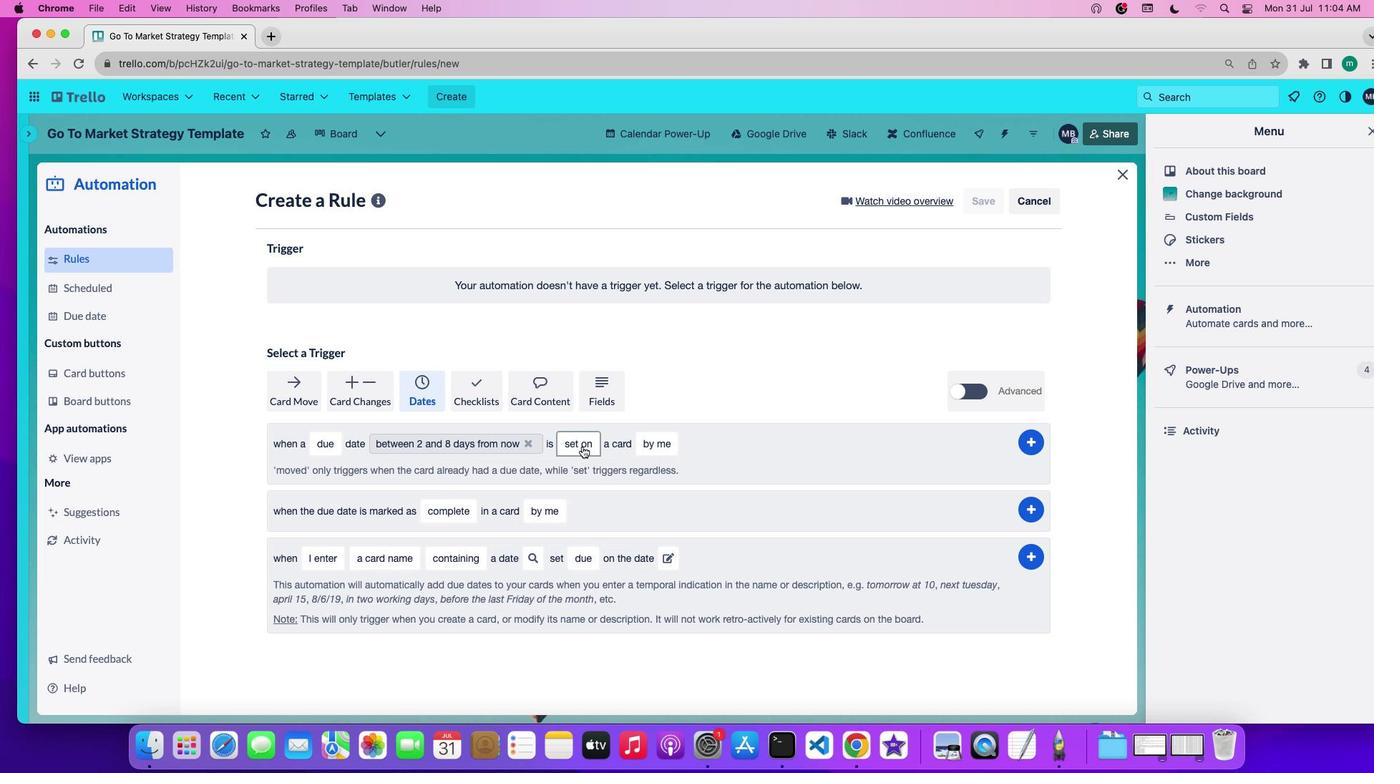 
Action: Mouse pressed left at (582, 446)
Screenshot: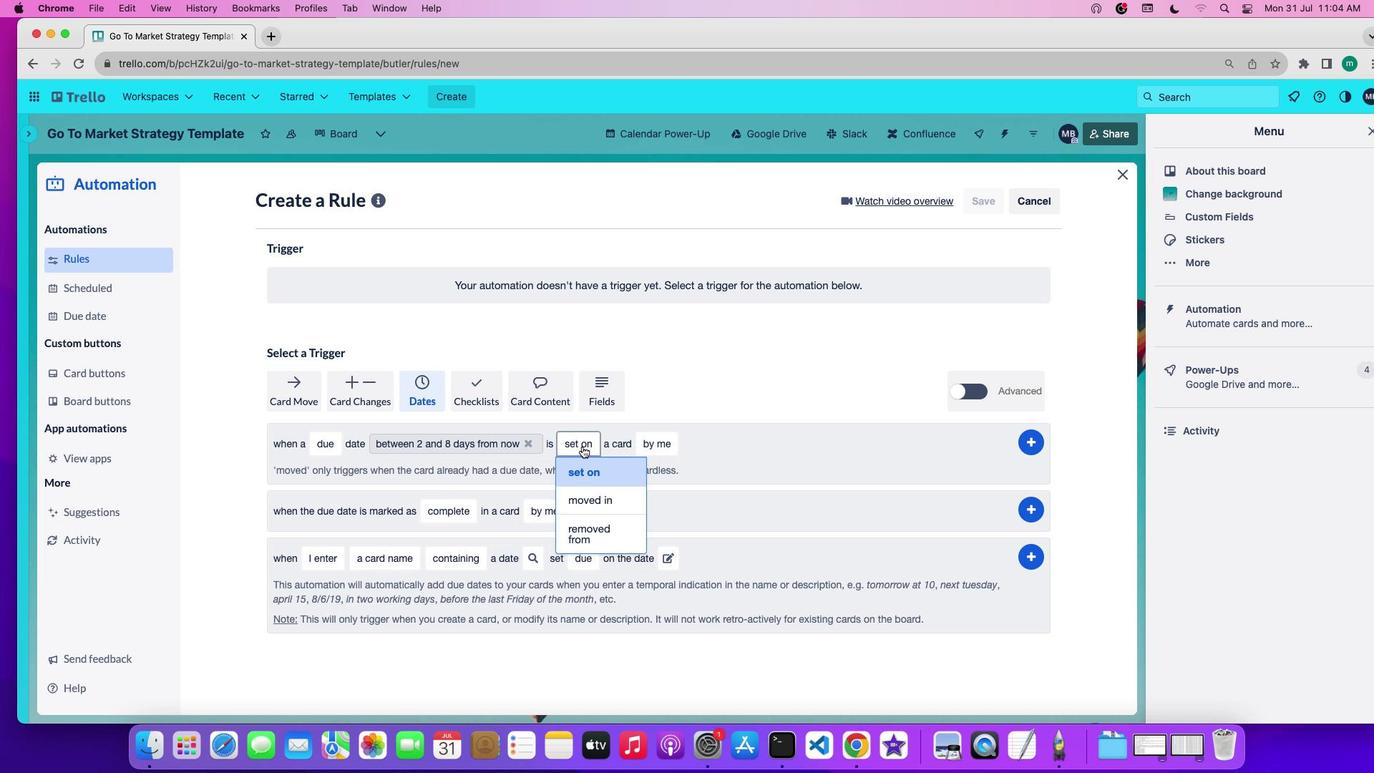 
Action: Mouse moved to (589, 476)
Screenshot: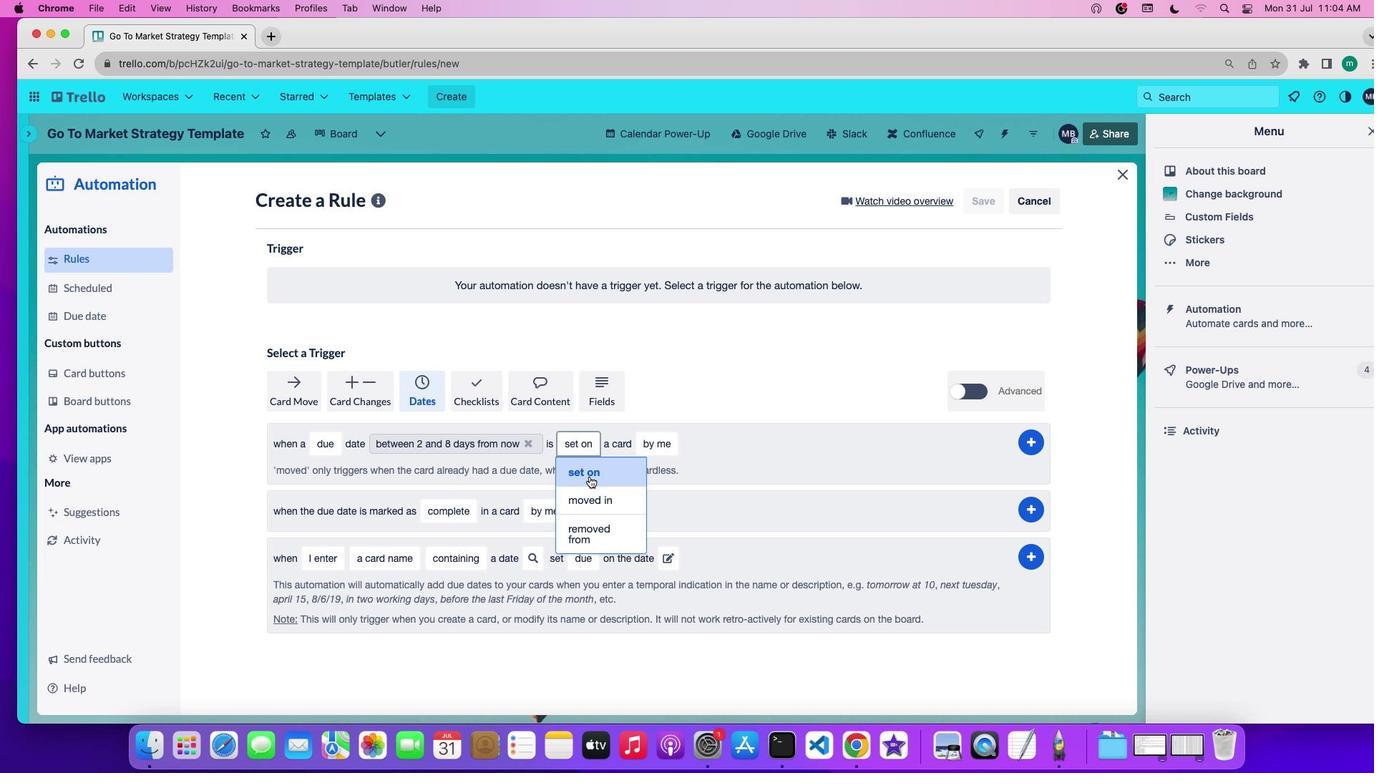 
Action: Mouse pressed left at (589, 476)
Screenshot: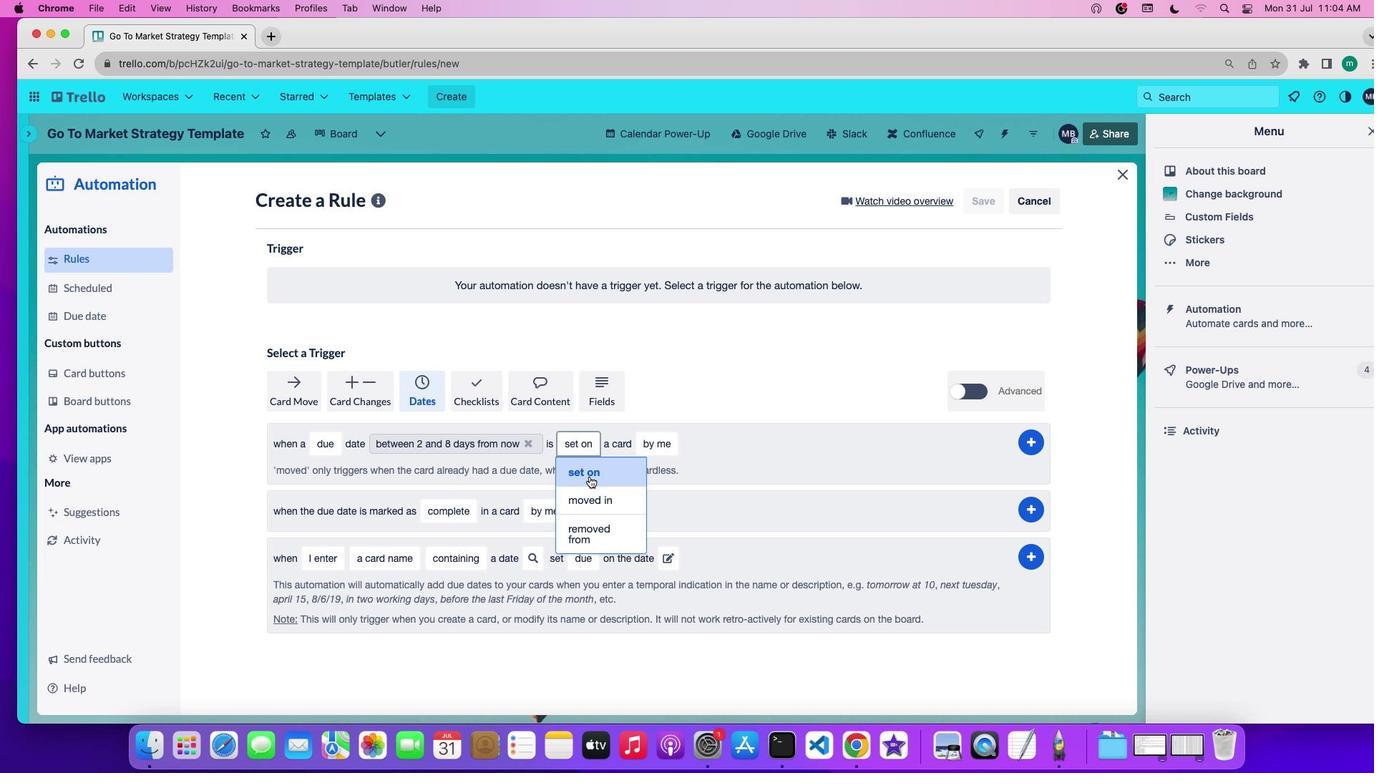
Action: Mouse moved to (650, 448)
Screenshot: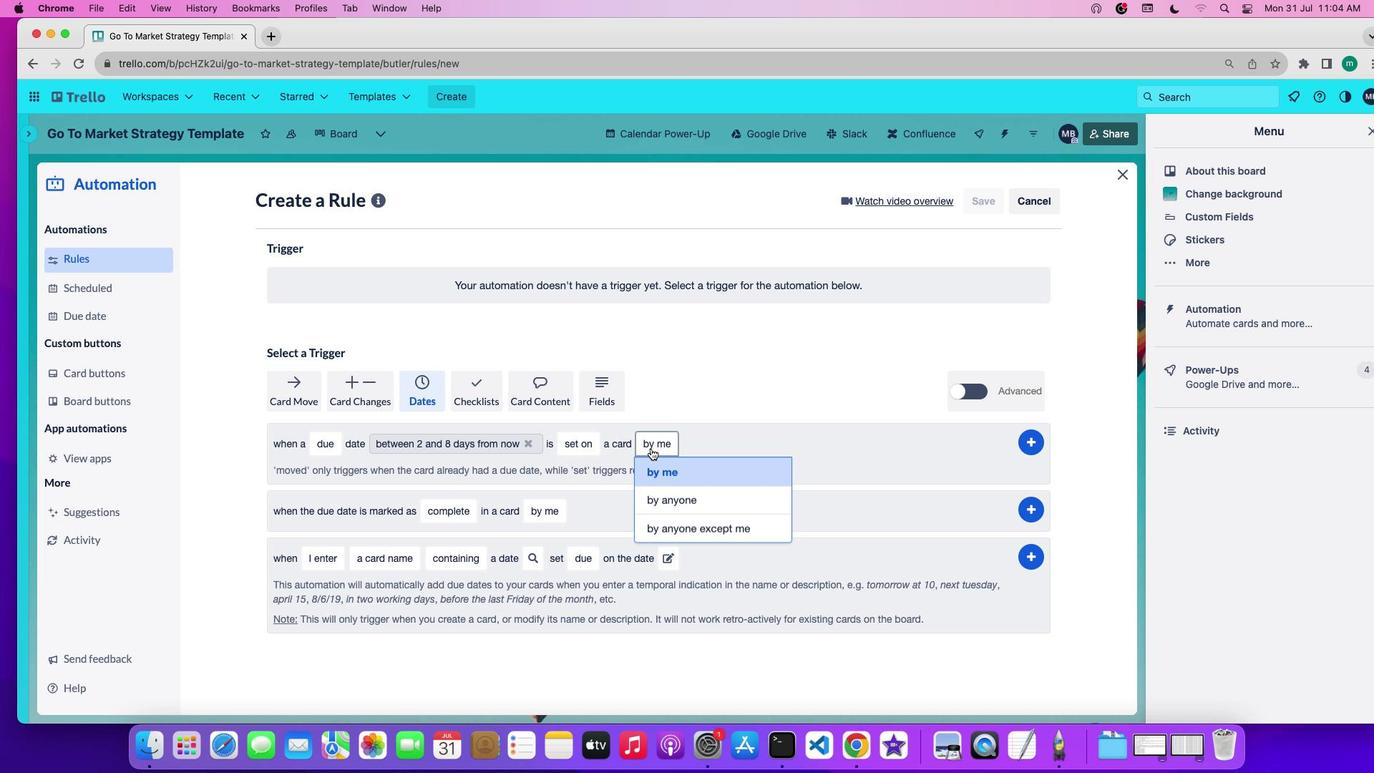 
Action: Mouse pressed left at (650, 448)
Screenshot: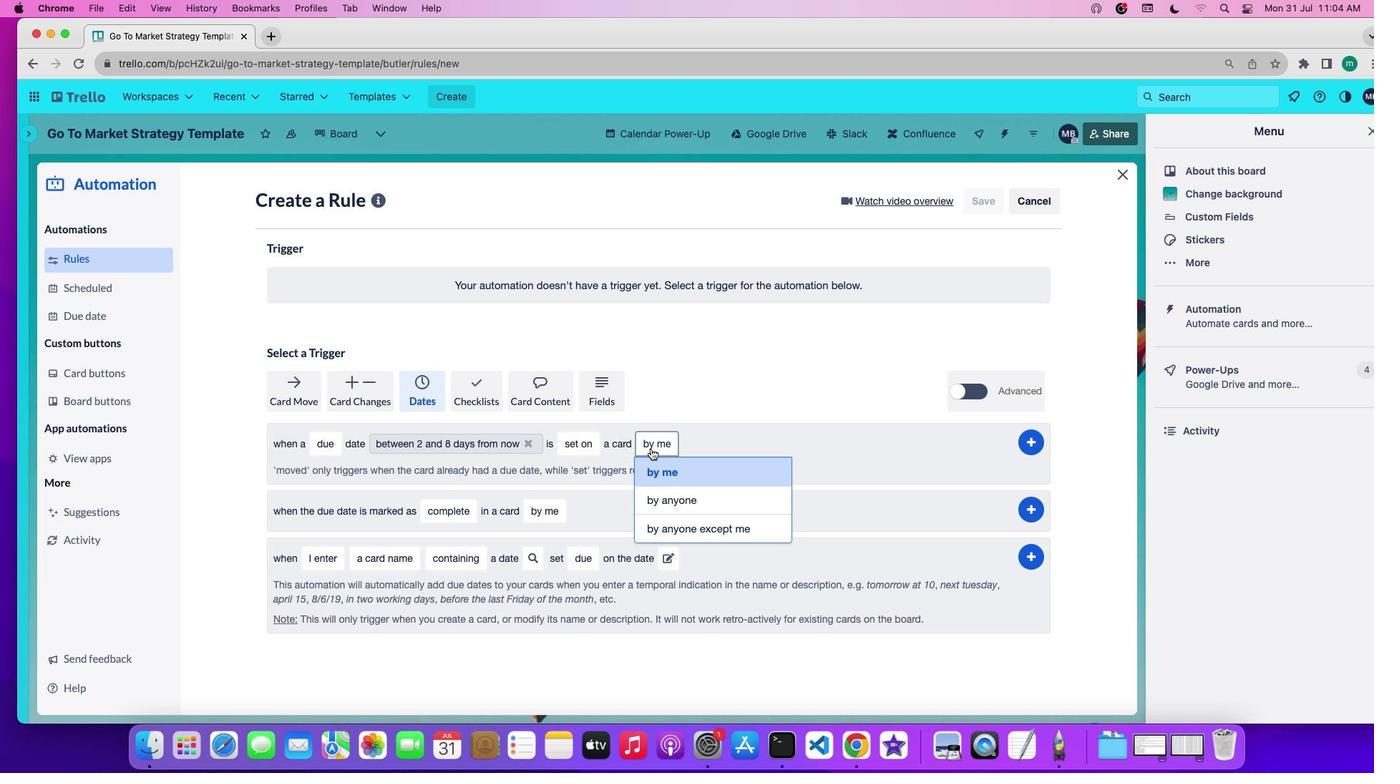 
Action: Mouse moved to (668, 529)
Screenshot: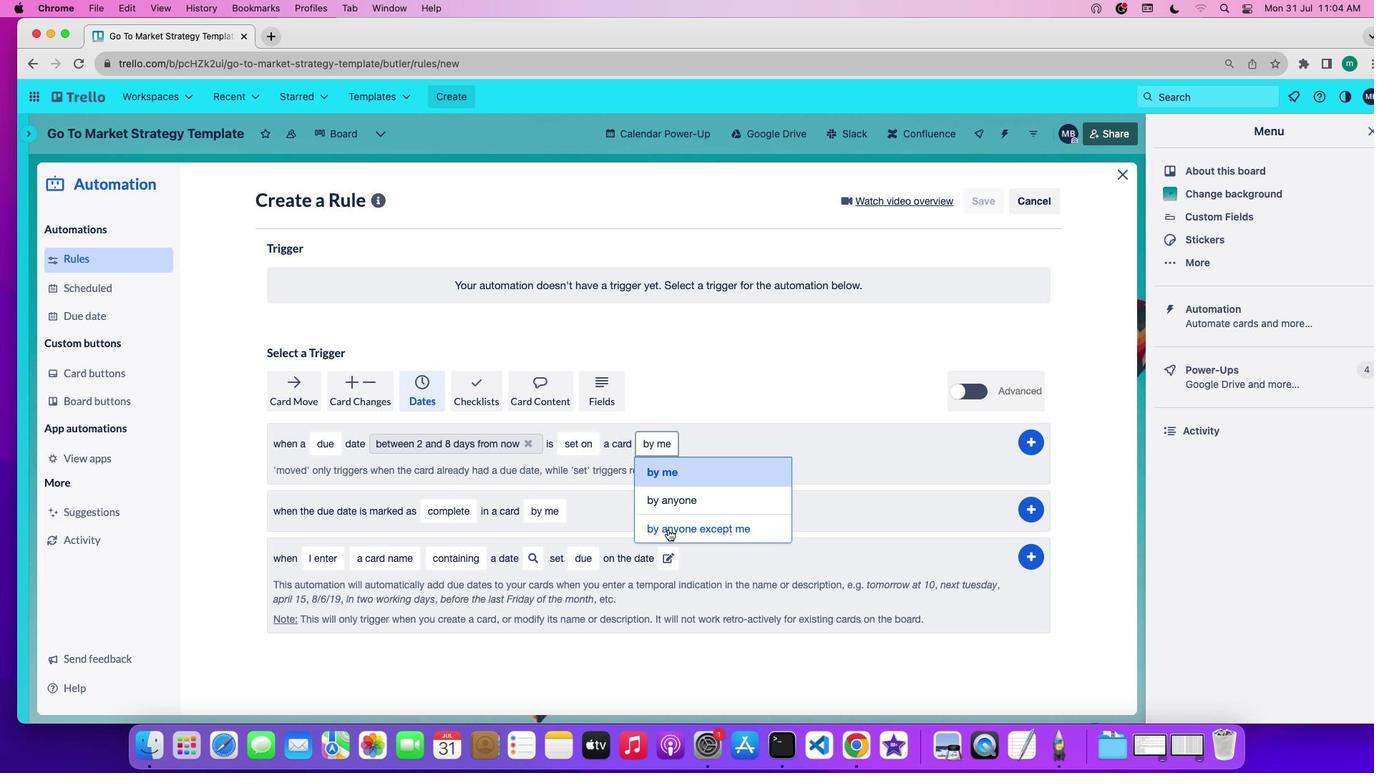 
Action: Mouse pressed left at (668, 529)
Screenshot: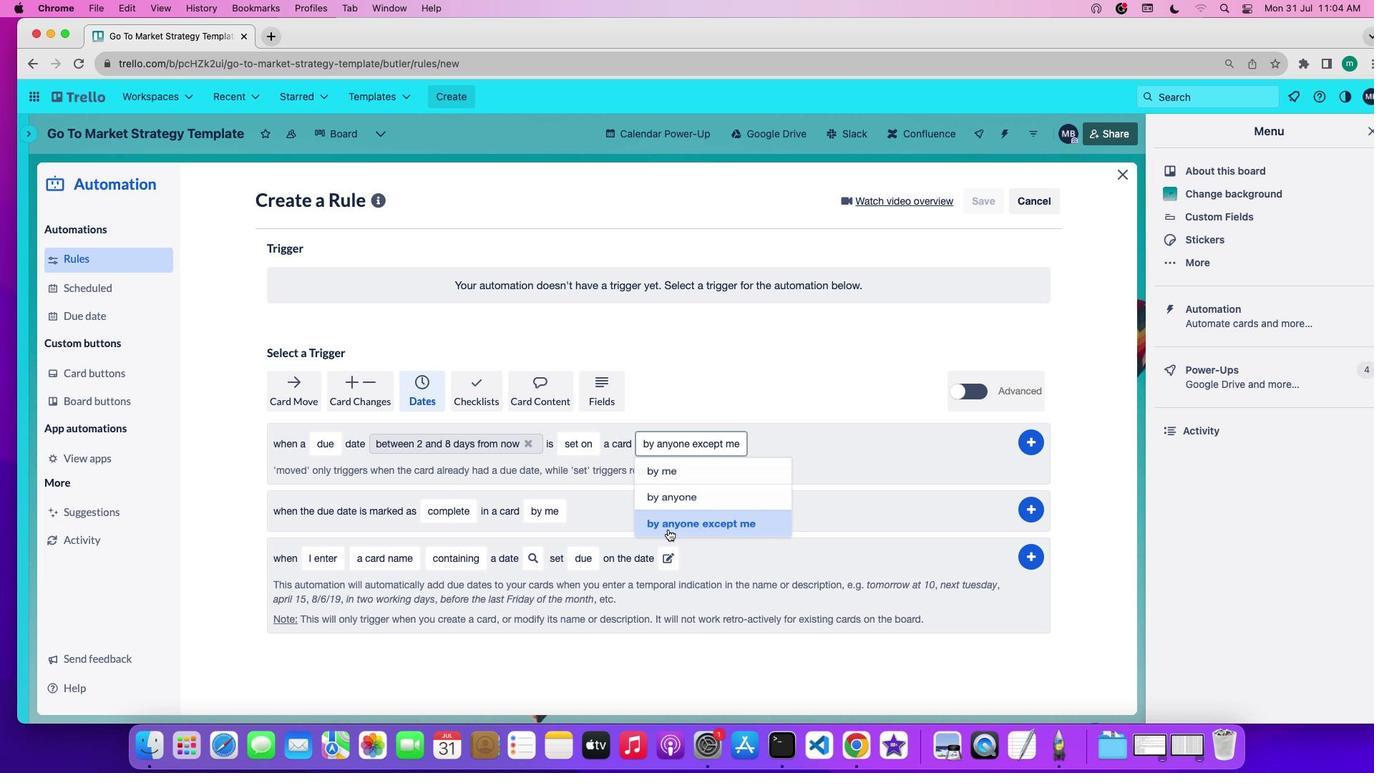 
Action: Mouse moved to (1031, 451)
Screenshot: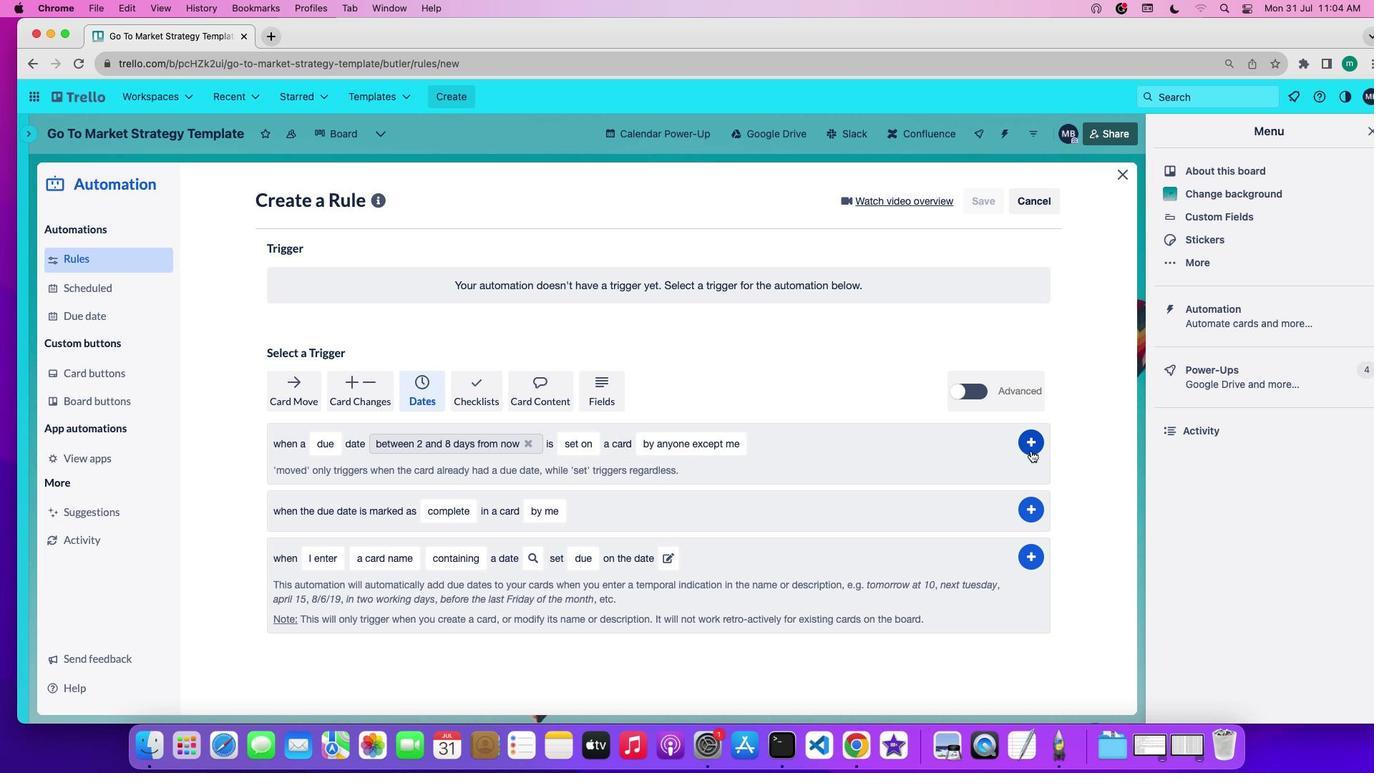
Action: Mouse pressed left at (1031, 451)
Screenshot: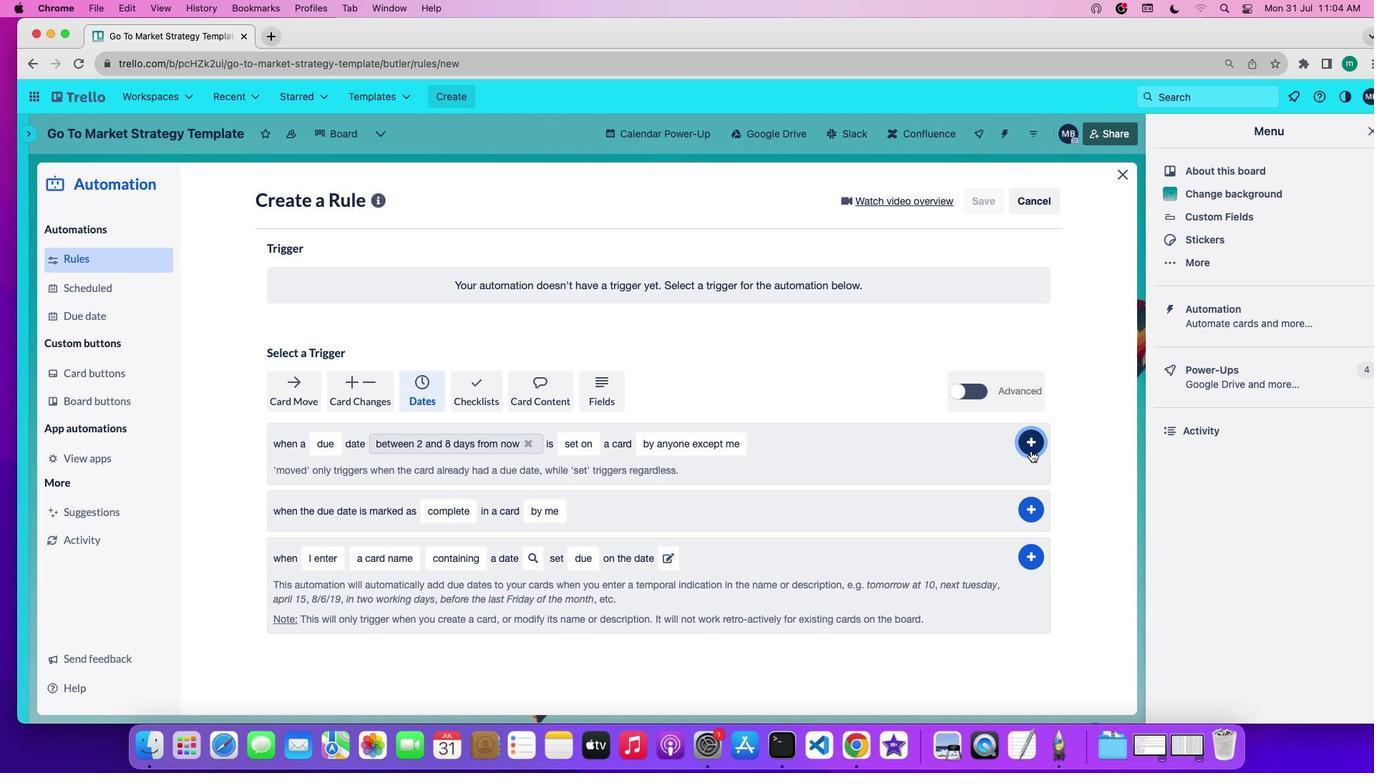 
Action: Mouse moved to (944, 478)
Screenshot: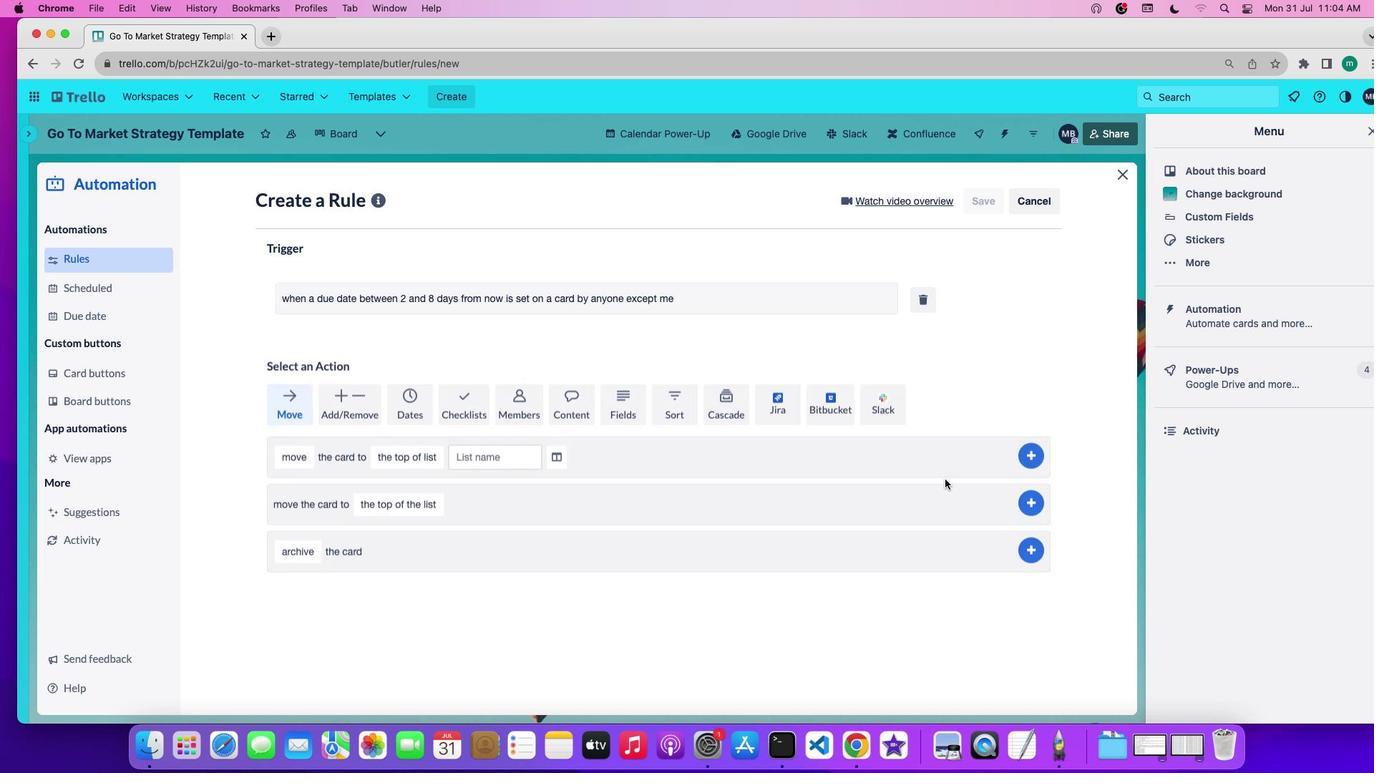 
